 Task: Simulate the behavior of a network of oscillators with non-linear coupling and noise
Action: Mouse moved to (132, 77)
Screenshot: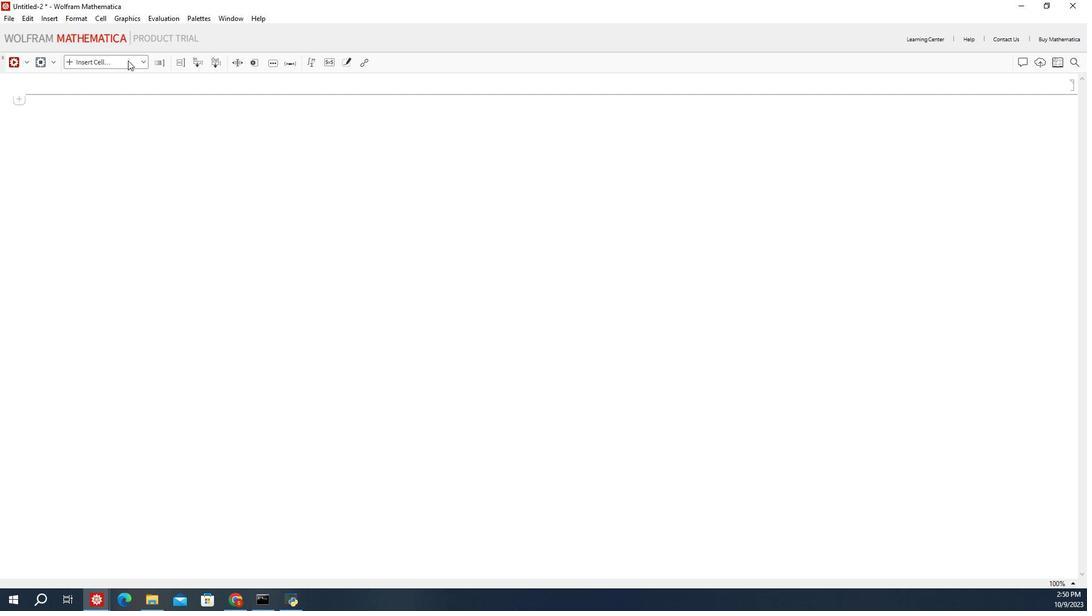 
Action: Mouse pressed left at (132, 77)
Screenshot: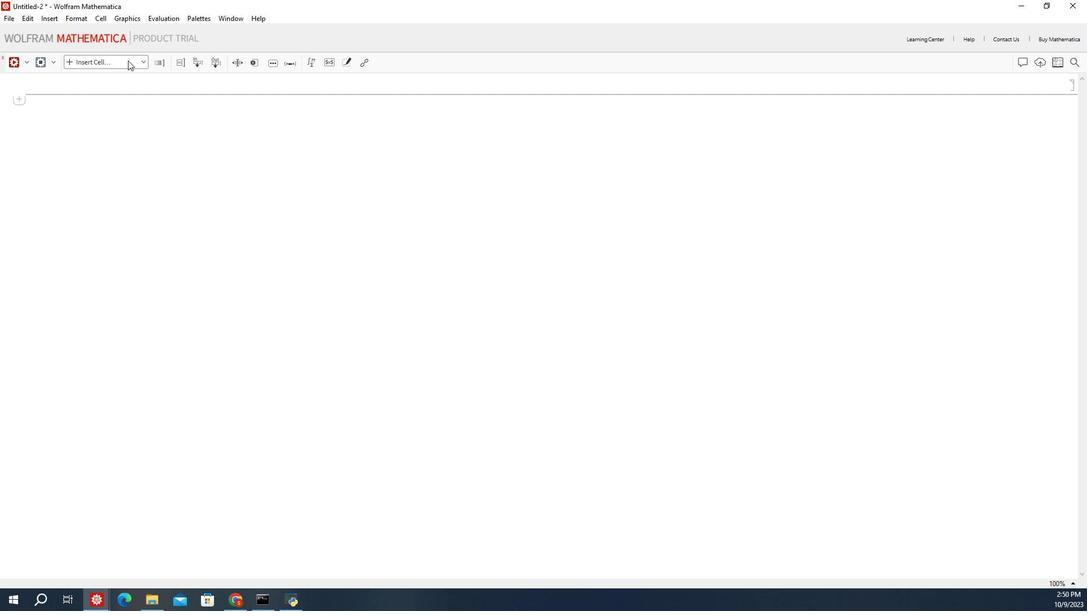 
Action: Mouse moved to (129, 95)
Screenshot: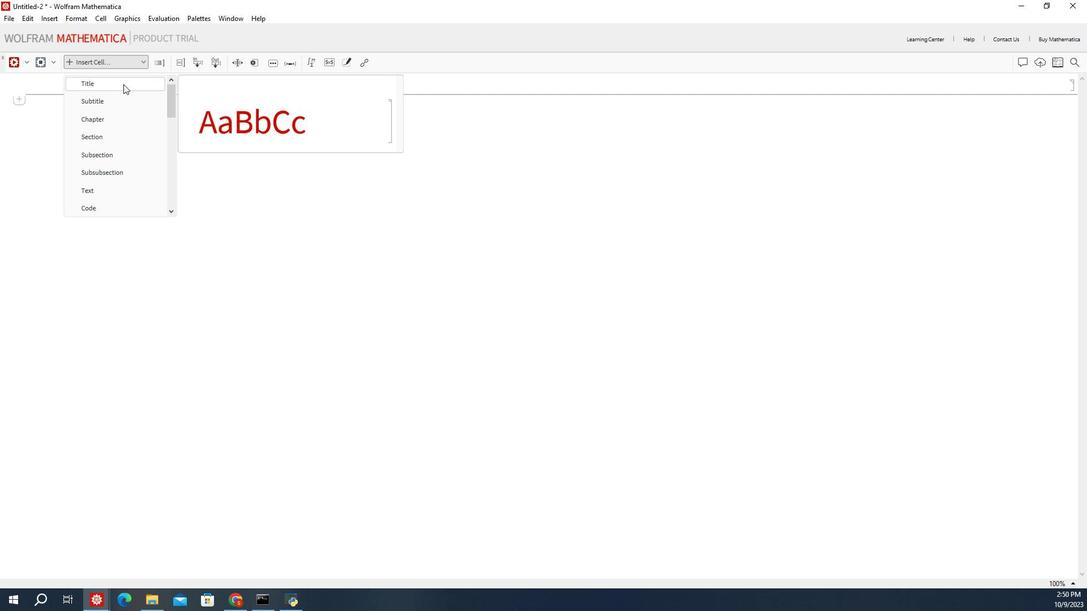 
Action: Mouse pressed left at (129, 95)
Screenshot: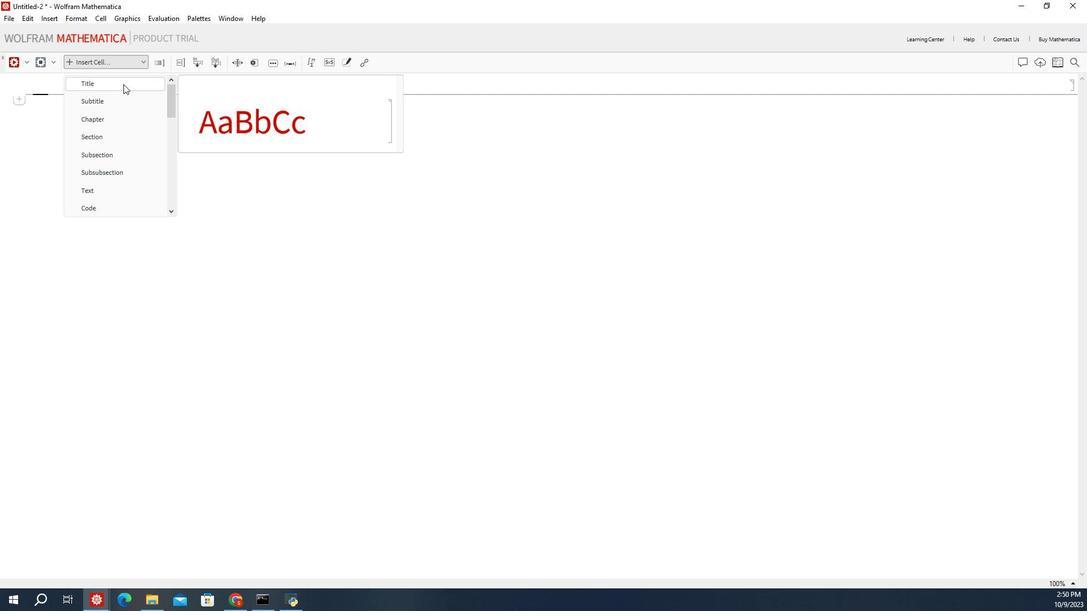 
Action: Mouse moved to (134, 127)
Screenshot: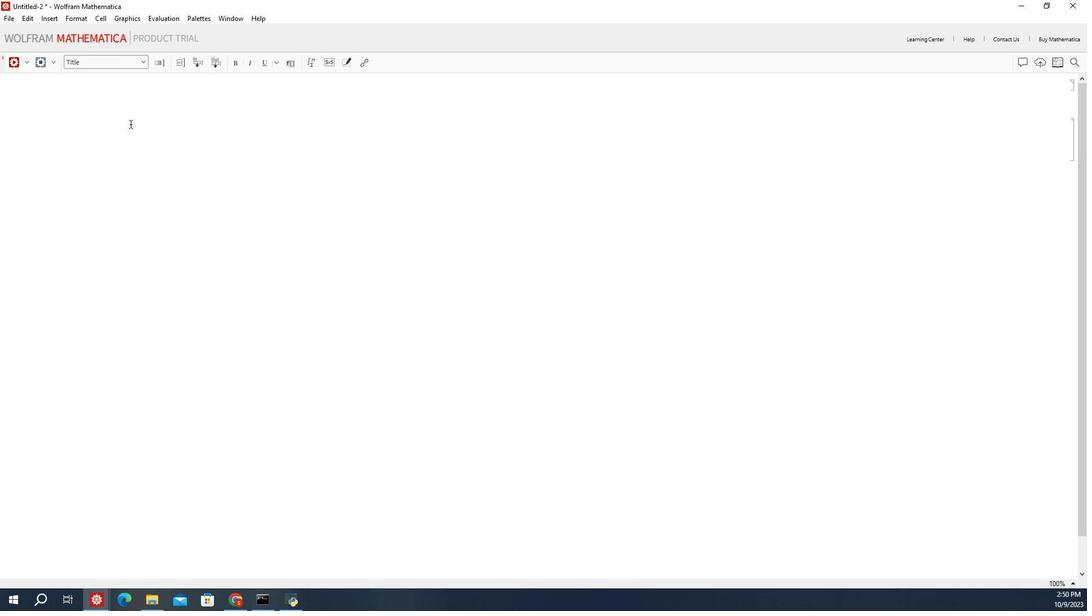 
Action: Key pressed <Key.shift_r>Simulate<Key.space>the<Key.space>behavior<Key.space>of<Key.space>a<Key.space>network<Key.space>of<Key.space>oscillators<Key.space>with<Key.space>non-linear<Key.space>coupling<Key.space>and<Key.space>nos<Key.backspace>ise
Screenshot: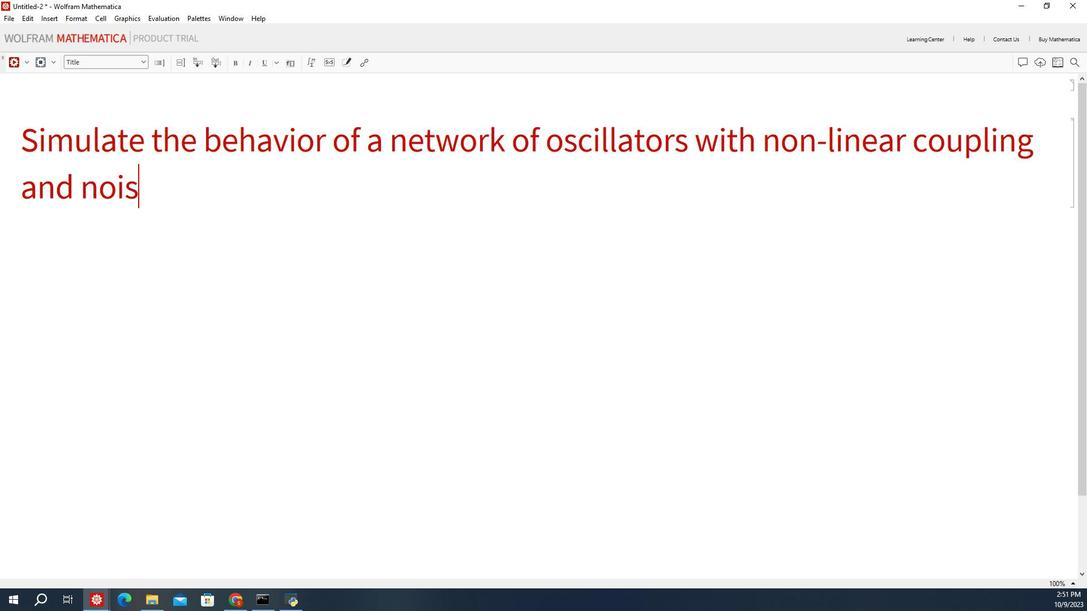 
Action: Mouse moved to (135, 78)
Screenshot: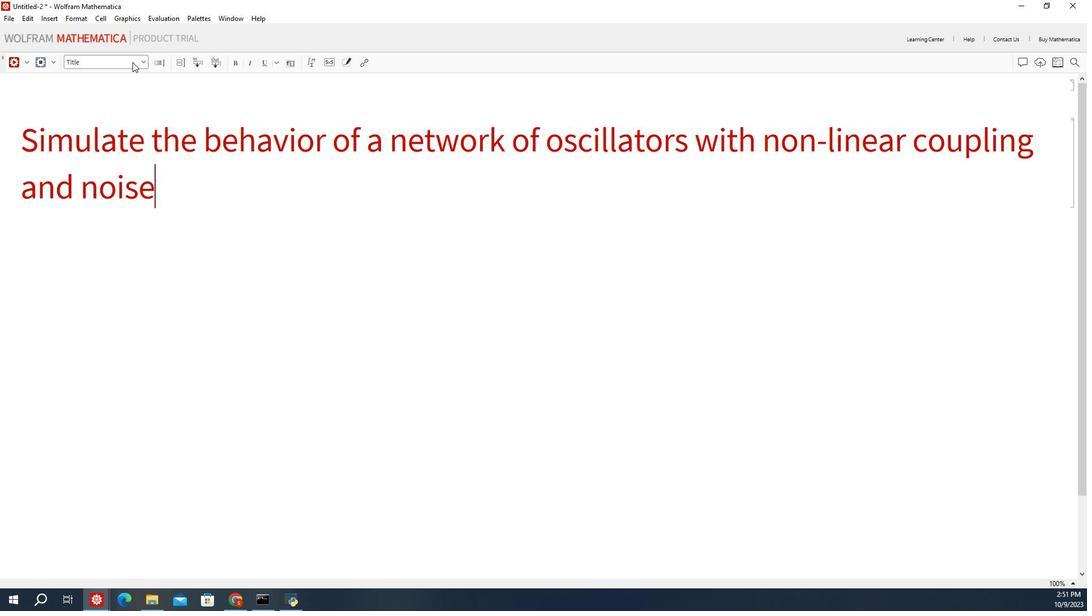 
Action: Mouse pressed left at (135, 78)
Screenshot: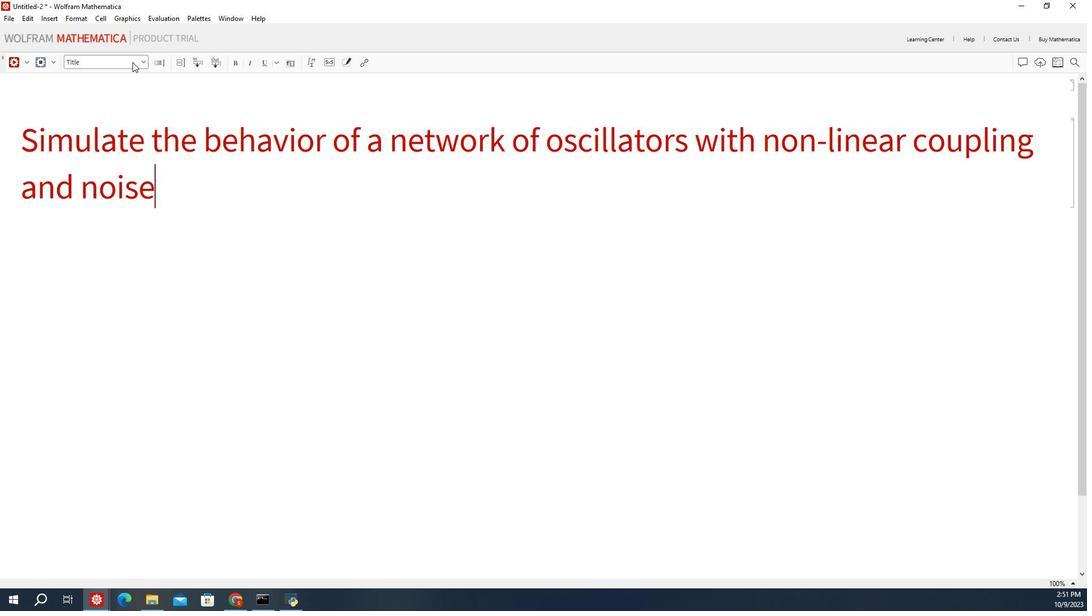 
Action: Mouse moved to (115, 169)
Screenshot: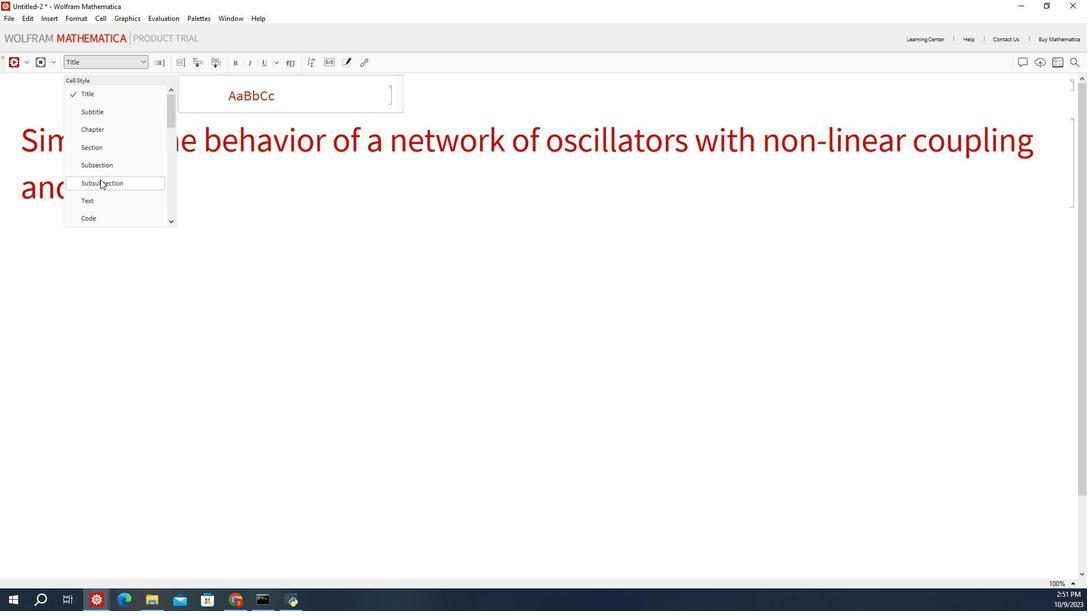
Action: Mouse pressed left at (115, 169)
Screenshot: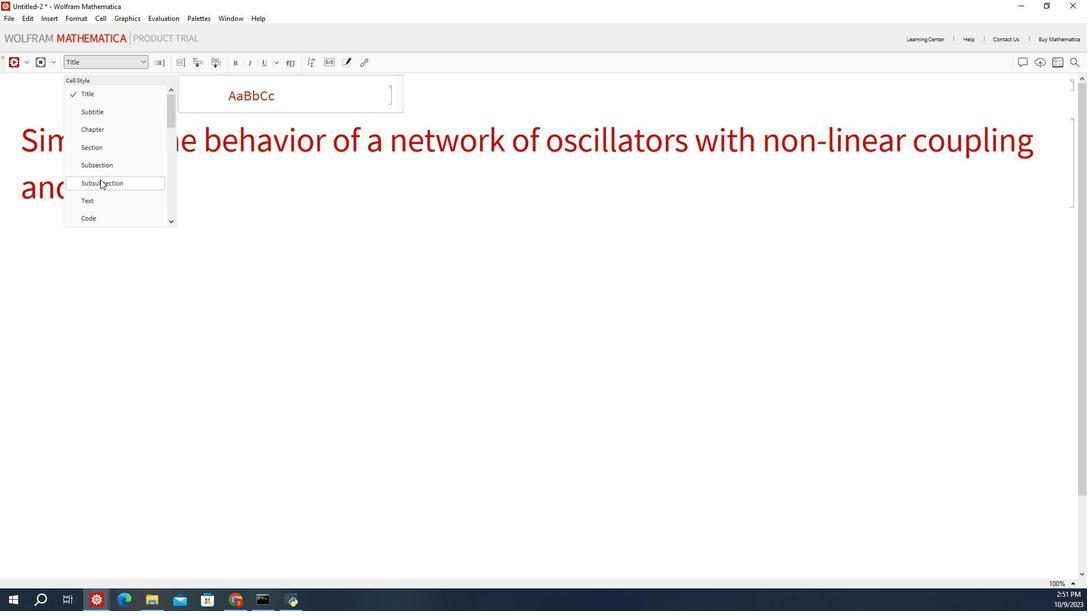 
Action: Mouse moved to (130, 75)
Screenshot: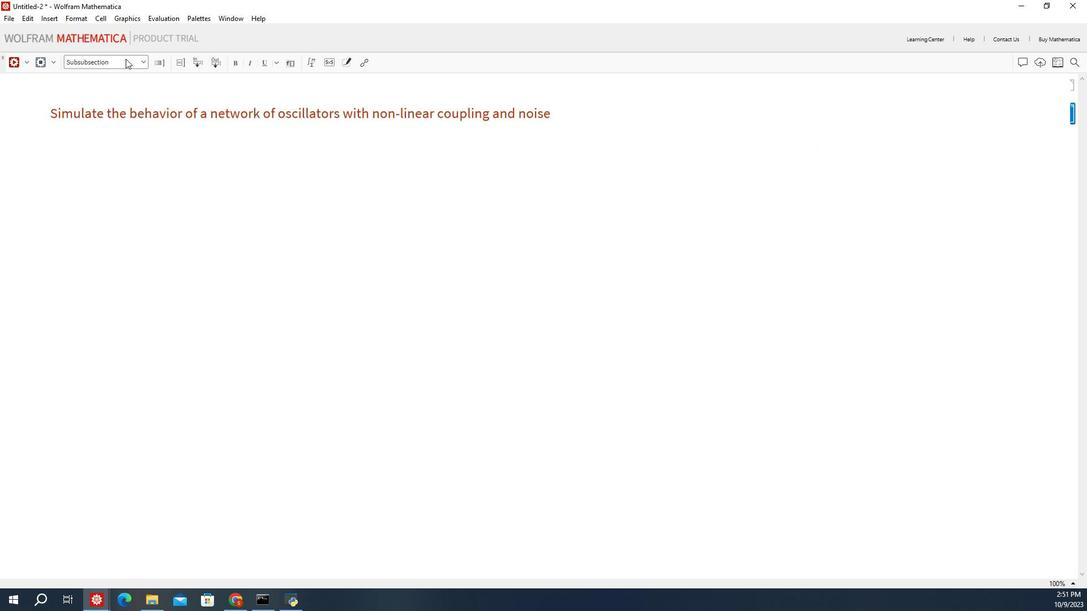 
Action: Mouse pressed left at (130, 75)
Screenshot: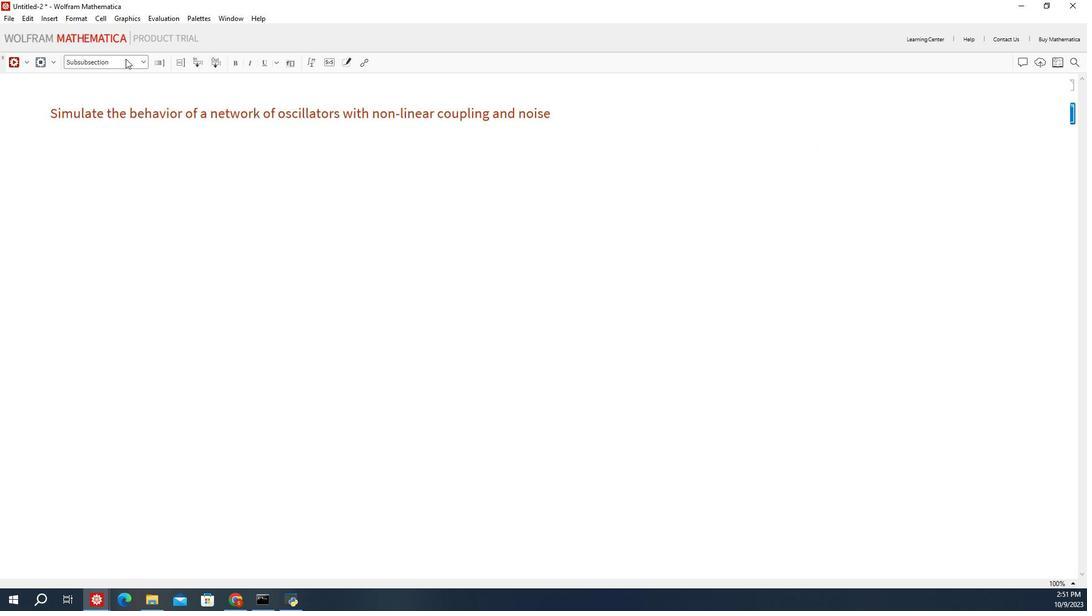 
Action: Mouse moved to (119, 149)
Screenshot: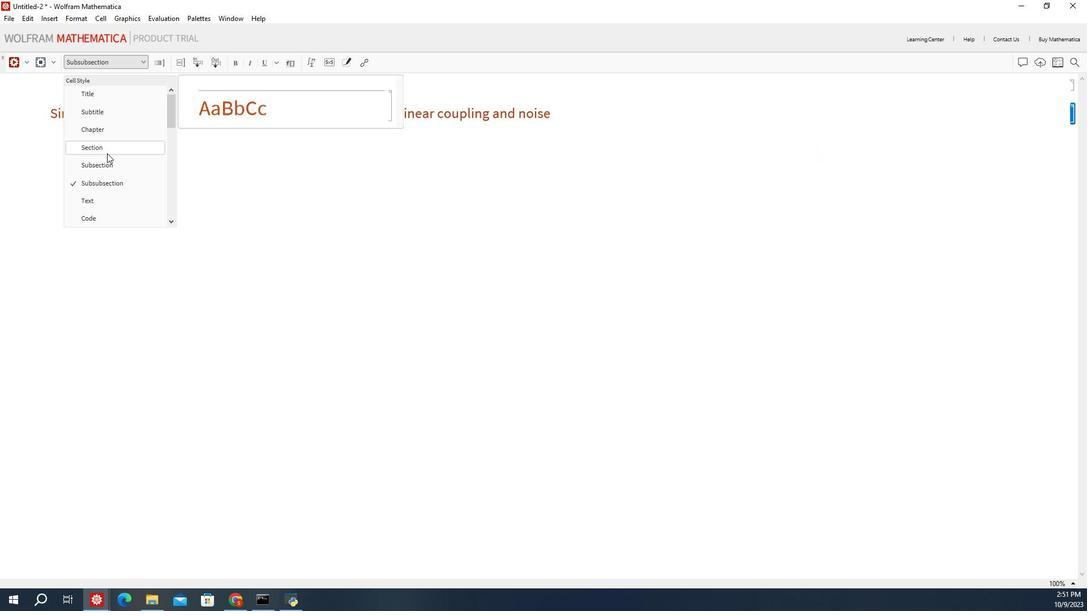 
Action: Mouse pressed left at (119, 149)
Screenshot: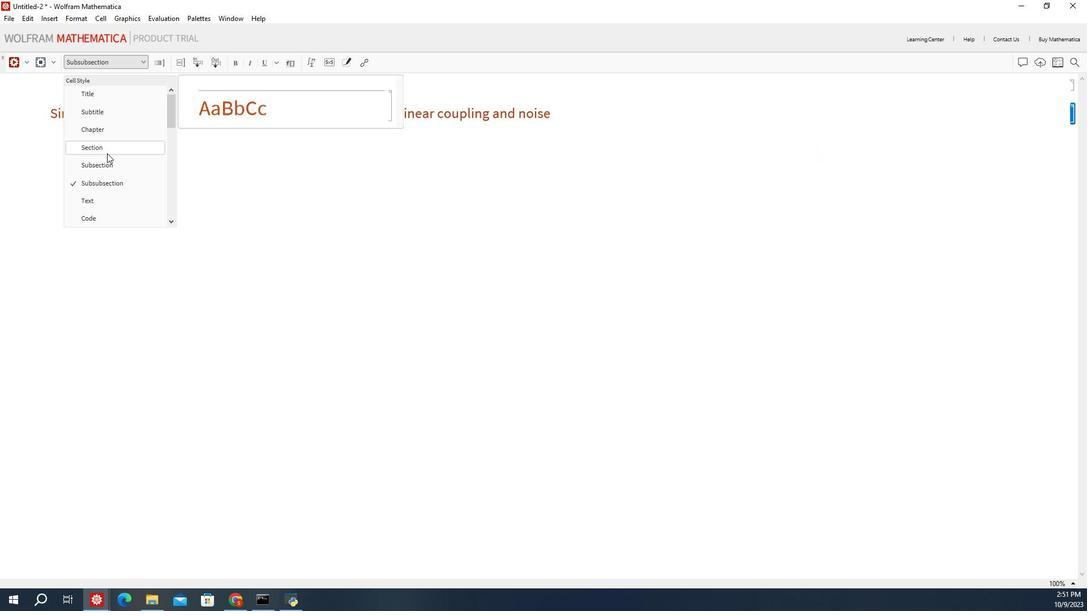 
Action: Mouse moved to (477, 168)
Screenshot: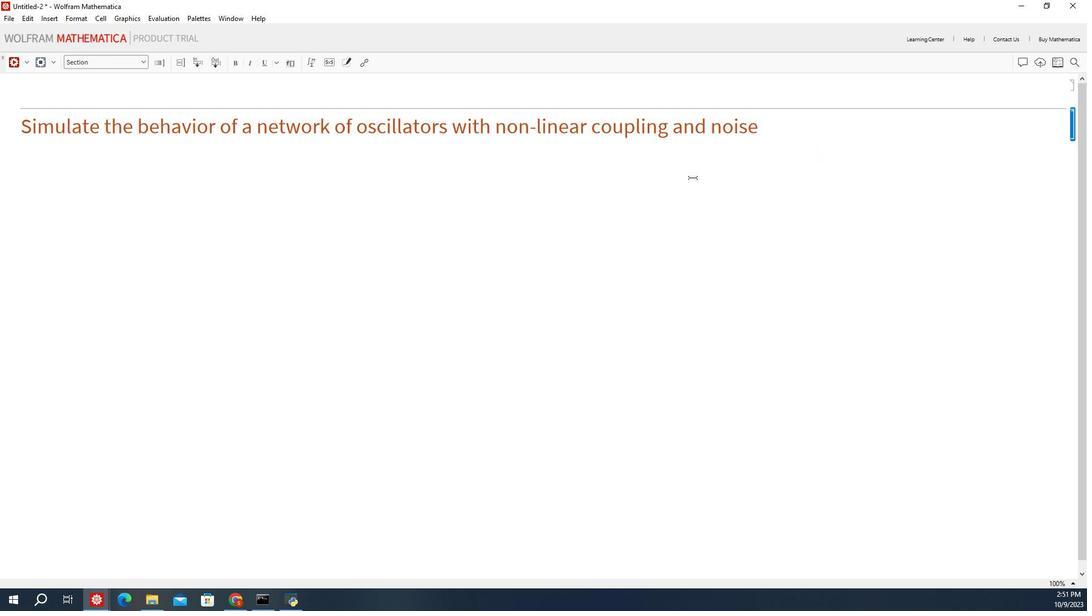
Action: Mouse pressed left at (477, 168)
Screenshot: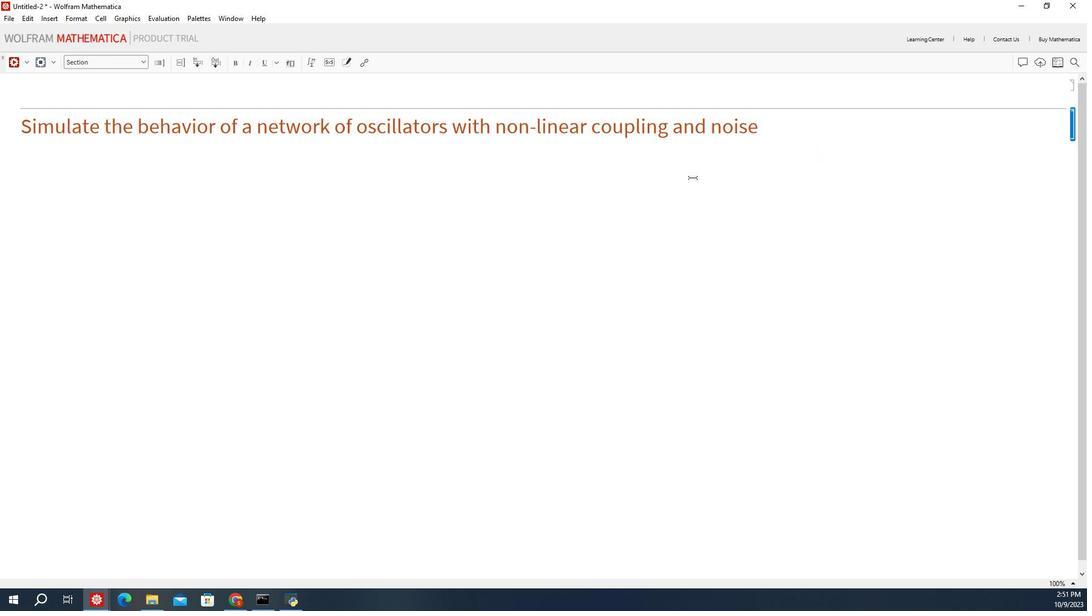 
Action: Mouse moved to (130, 75)
Screenshot: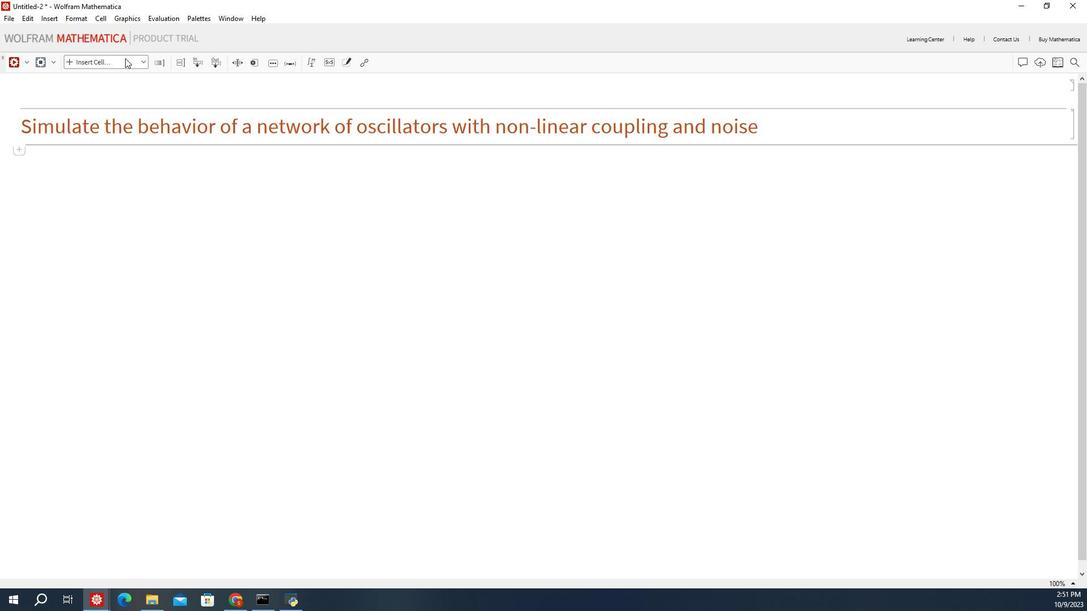 
Action: Mouse pressed left at (130, 75)
Screenshot: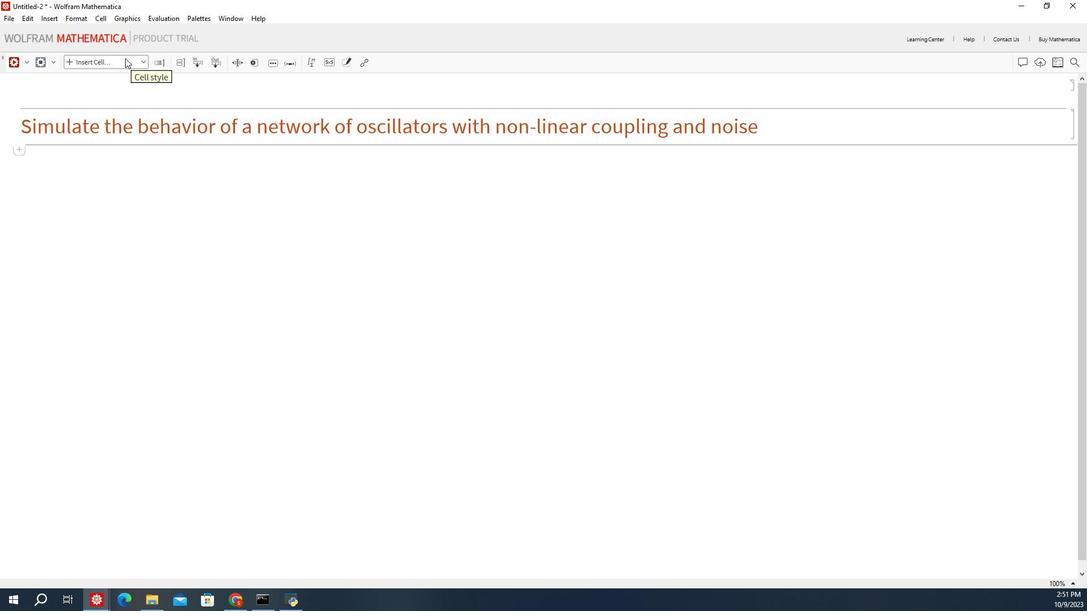 
Action: Mouse moved to (112, 192)
Screenshot: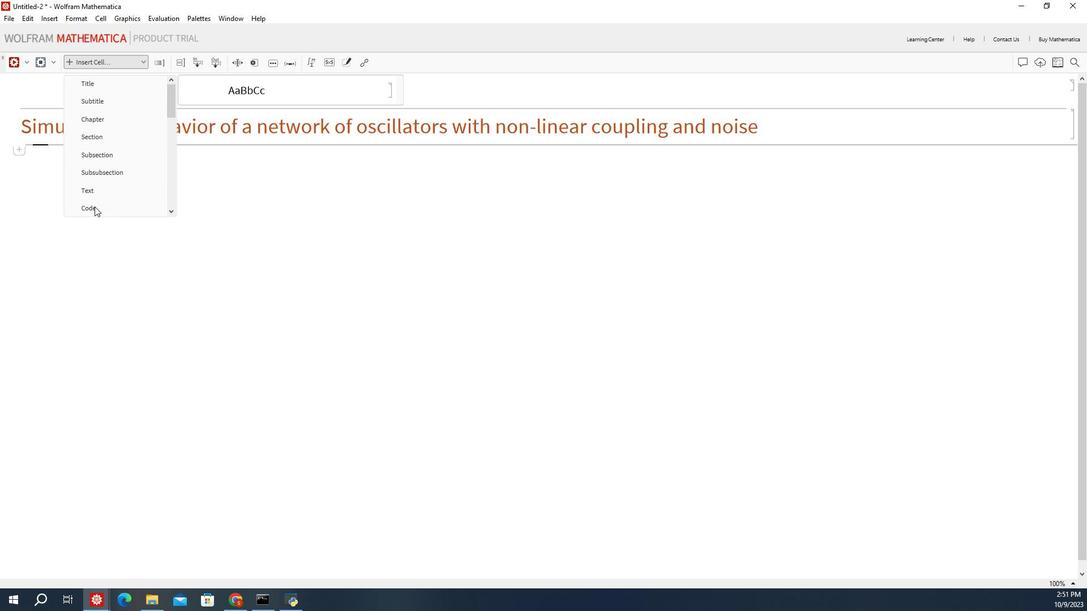 
Action: Mouse pressed left at (112, 192)
Screenshot: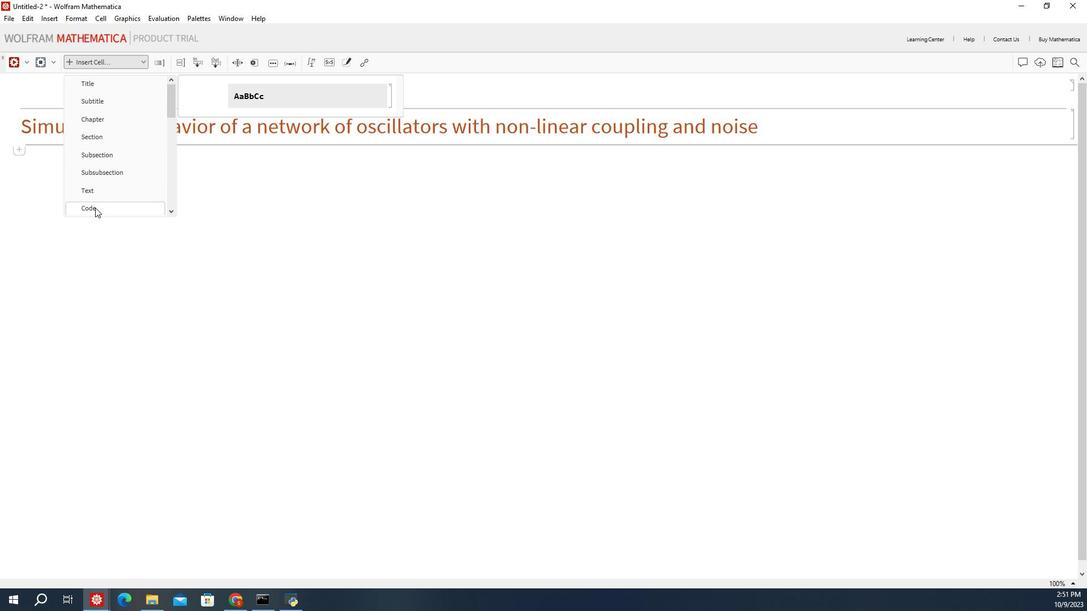 
Action: Mouse moved to (135, 160)
Screenshot: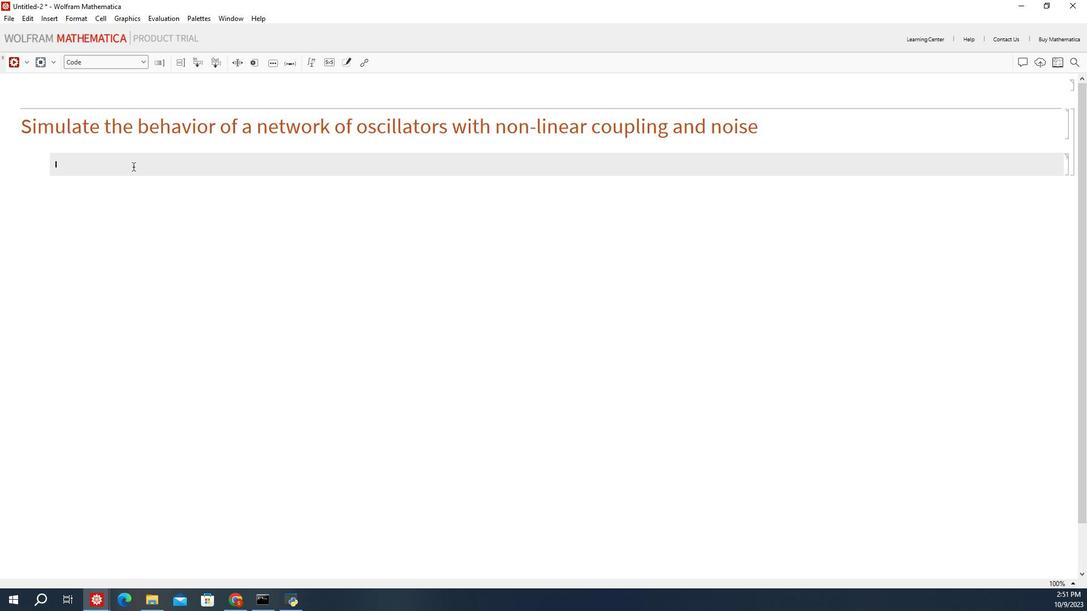 
Action: Mouse pressed left at (135, 160)
Screenshot: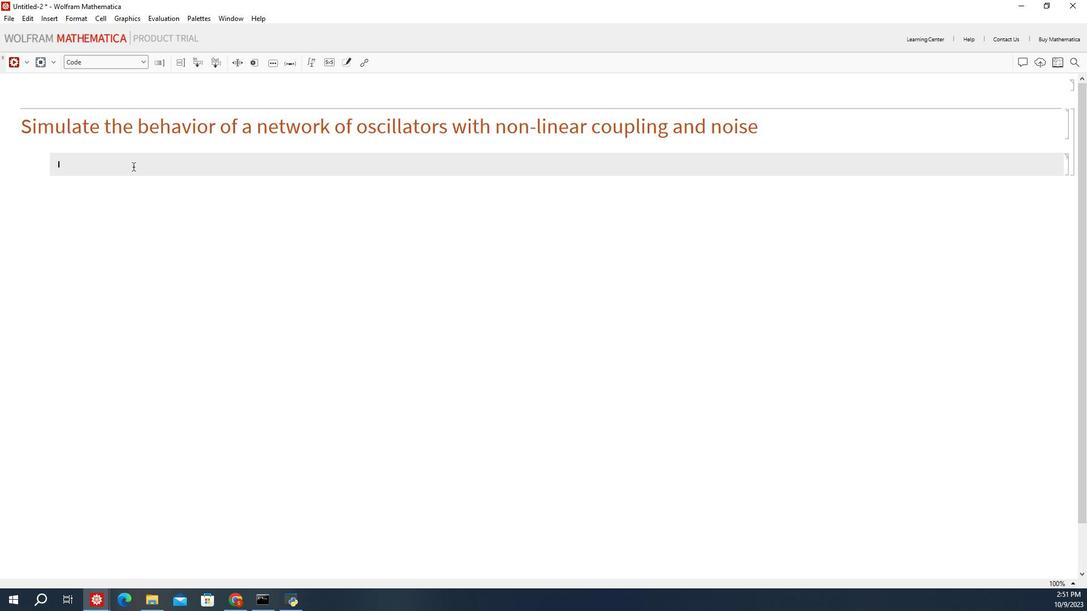 
Action: Key pressed <Key.cmd><Key.cmd><Key.cmd><Key.cmd><Key.cmd><Key.cmd><Key.cmd><Key.cmd><Key.cmd><Key.cmd><Key.cmd>88
Screenshot: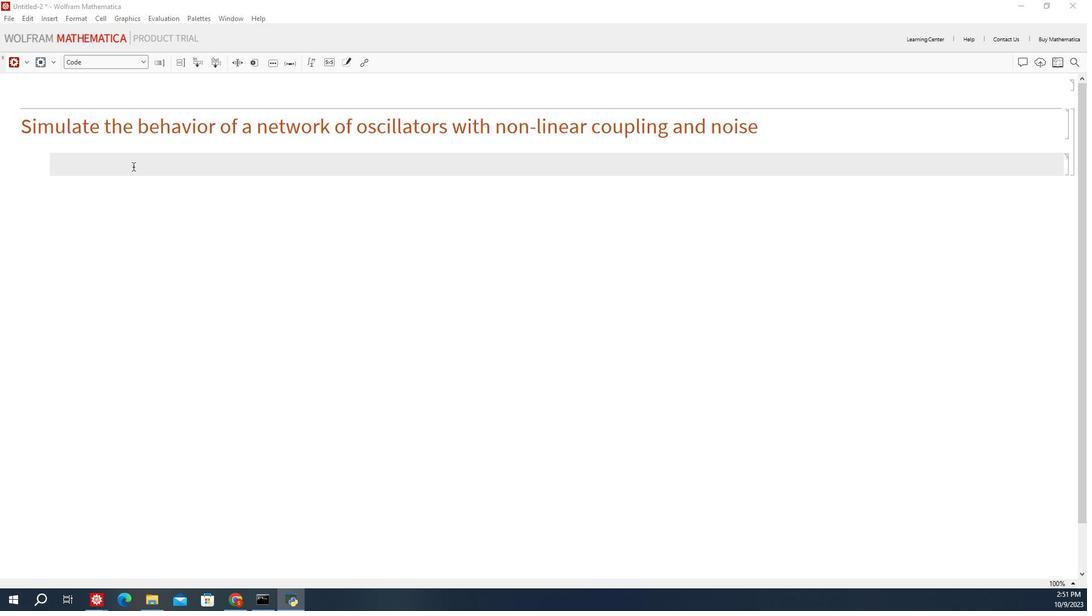 
Action: Mouse pressed left at (135, 160)
Screenshot: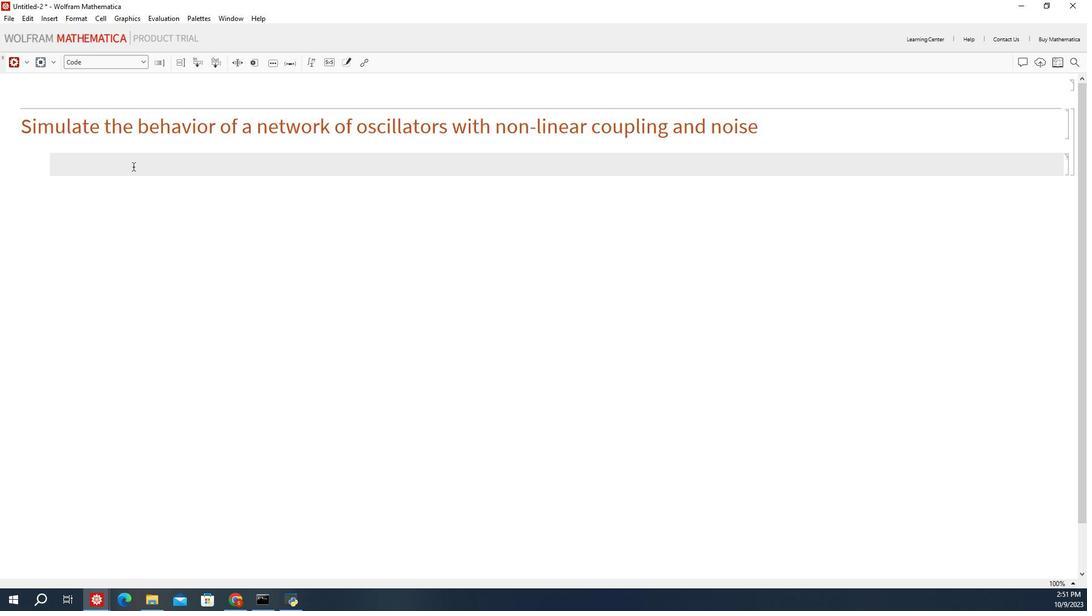 
Action: Key pressed <Key.shift_r>(<Key.shift_r><Key.shift_r><Key.shift_r><Key.shift_r><Key.shift_r><Key.shift_r><Key.shift_r><Key.shift_r><Key.shift_r><Key.shift_r><Key.shift_r><Key.shift_r><Key.shift_r><Key.shift_r><Key.shift_r><Key.shift_r><Key.shift_r><Key.shift_r><Key.shift_r><Key.shift_r><Key.shift_r><Key.shift_r><Key.shift_r><Key.shift_r><Key.shift_r><Key.shift_r><Key.shift_r><Key.shift_r><Key.shift_r><Key.shift_r><Key.shift_r><Key.shift_r><Key.shift_r><Key.shift_r><Key.shift_r><Key.shift_r><Key.shift_r><Key.shift_r>*<Key.shift_r>S<Key.backspace><Key.shift_r>Define<Key.space>parameters<Key.end><Key.enter>n<Key.shift>Oscillators<Key.enter><Key.space>=<Key.space>50;<Key.space><Key.space><Key.shift>(*<Key.space><Key.shift><Key.shift><Key.shift><Key.shift><Key.shift><Key.shift><Key.shift><Key.shift><Key.shift>NU<Key.backspace>umber<Key.space>of<Key.space>oscillators<Key.end><Key.enter>c<Key.backspace>initialp<Key.backspace><Key.shift>PHases<Key.left><Key.left><Key.left><Key.left><Key.backspace>h<Key.enter><Key.backspace><Key.backspace><Key.backspace><Key.backspace><Key.right><Key.right><Key.right><Key.right><Key.backspace>s<Key.enter><Key.space>=<Key.space><Key.shift_r>Random<Key.shift>T<Key.backspace>Rea<Key.enter><Key.space><Key.backspace>[<Key.shift><Key.shift><Key.shift><Key.shift><Key.shift><Key.shift><Key.shift><Key.shift><Key.shift><Key.shift><Key.shift><Key.shift><Key.shift><Key.shift><Key.shift><Key.shift><Key.shift>{0,2<Key.space><Key.shift>Pi<Key.right>,<Key.space>n<Key.shift>Oscillators<Key.right>;<Key.space><Key.shift><Key.shift>(*<Key.space><Key.shift><Key.shift><Key.shift><Key.shift><Key.shift><Key.shift><Key.shift><Key.shift><Key.shift><Key.shift><Key.shift><Key.shift><Key.shift><Key.shift><Key.shift><Key.shift><Key.shift><Key.shift><Key.shift><Key.shift><Key.shift><Key.shift><Key.shift><Key.shift><Key.shift>Initial<Key.space><Key.shift>Phases<Key.space><Key.end><Key.enter>coupling<Key.shift_r>Strebg<Key.backspace><Key.backspace>ngth<Key.enter><Key.space>=<Key.space>1.0;<Key.space><Key.space><Key.shift>(<Key.shift_r>C<Key.backspace><Key.shift_r><Key.shift_r><Key.shift_r><Key.shift_r><Key.shift_r><Key.shift_r><Key.shift_r><Key.shift_r><Key.shift_r><Key.shift_r><Key.shift_r><Key.shift_r><Key.shift_r><Key.shift_r><Key.shift_r><Key.shift_r><Key.shift_r><Key.shift_r><Key.shift_r><Key.shift_r><Key.shift_r><Key.shift_r><Key.shift_r><Key.shift_r><Key.shift_r><Key.shift_r><Key.shift_r><Key.shift_r><Key.shift_r><Key.shift_r><Key.shift_r><Key.shift_r><Key.shift_r><Key.shift_r><Key.shift_r><Key.shift_r><Key.shift_r><Key.shift_r><Key.shift_r><Key.shift_r><Key.shift_r><Key.shift_r><Key.shift_r><Key.shift_r><Key.shift_r><Key.shift_r><Key.shift_r><Key.shift_r>*<Key.space><Key.shift_r>Coupling<Key.space>strn<Key.backspace>ength<Key.end><Key.enter>noise<Key.shift_r>Amplitude<Key.space>=<Key.space>0.1l
Screenshot: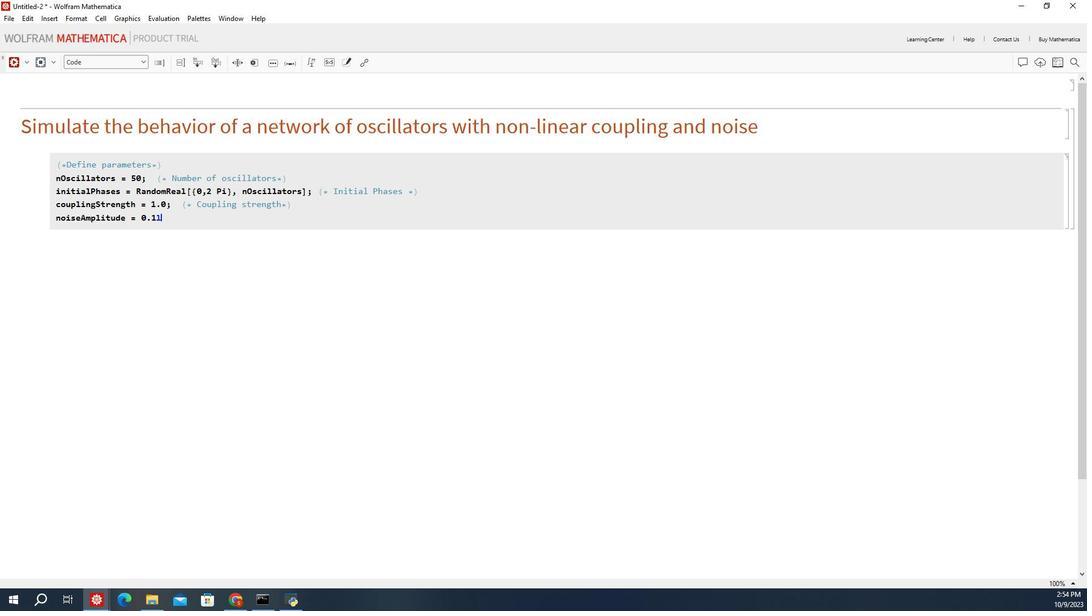 
Action: Mouse moved to (136, 159)
Screenshot: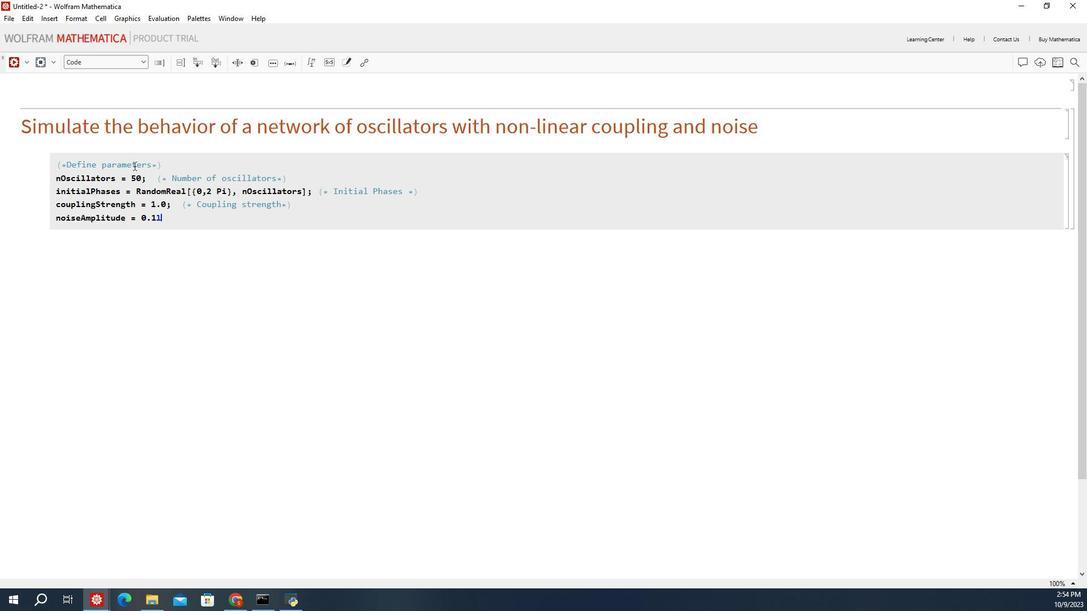 
Action: Key pressed <Key.backspace>;
Screenshot: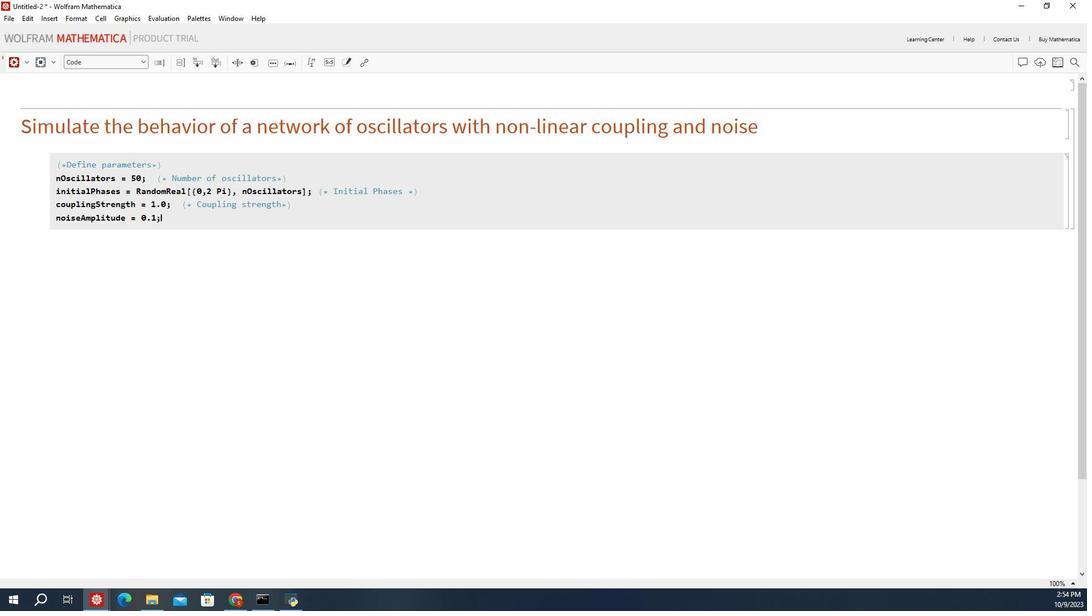 
Action: Mouse moved to (321, 30)
Screenshot: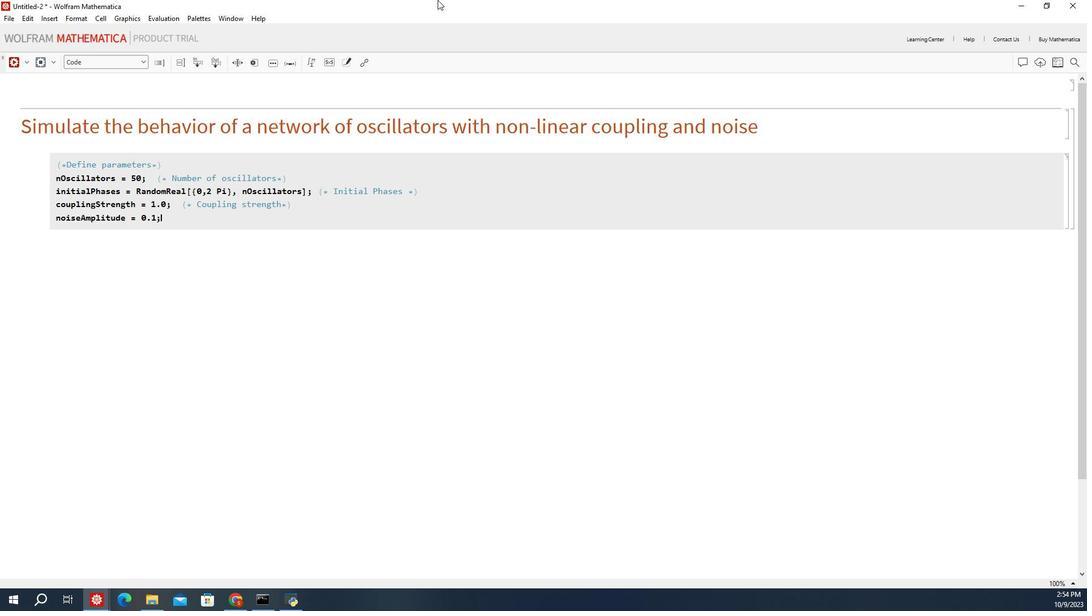 
Action: Key pressed <Key.space><Key.space><Key.space><Key.space><Key.shift>(<Key.shift>*<Key.space><Key.shift>Time<Key.space>step<Key.space><Key.end><Key.enter>dt<Key.space>=<Key.space>0.01;<Key.space><Key.space><Key.space><Key.up><Key.right><Key.right><Key.right><Key.right><Key.right><Key.right><Key.right><Key.backspace><Key.backspace><Key.backspace><Key.shift_r>a<Key.backspace><Key.shift_r>Amplitude<Key.space>of<Key.space>noise<Key.end><Key.enter><Key.backspace><Key.down><Key.shift>(*<Key.space><Key.shift>Time<Key.space>step<Key.space><Key.end><Key.enter>total<Key.shift><Key.shift><Key.shift><Key.shift><Key.shift><Key.shift><Key.shift><Key.shift><Key.shift><Key.shift><Key.shift><Key.shift><Key.shift><Key.shift><Key.shift><Key.shift><Key.shift><Key.shift><Key.shift>Time<Key.space>=<Key.space>10.0;<Key.space><Key.space><Key.shift>(<Key.shift><Key.shift><Key.shift><Key.shift><Key.shift><Key.shift><Key.shift><Key.shift><Key.shift><Key.shift><Key.shift><Key.shift><Key.shift><Key.shift><Key.shift><Key.shift><Key.shift><Key.shift><Key.shift><Key.shift><Key.shift><Key.shift><Key.shift><Key.shift><Key.shift>*<Key.space><Key.shift>Total<Key.space><Key.backspace>s<Key.backspace><Key.space>simulation<Key.space>time<Key.space><Key.end><Key.enter><Key.enter><Key.shift_r>(*<Key.space><Key.shift_r>Define<Key.space>the<Key.space>kua<Key.backspace>ramoto<Key.space>n<Key.backspace>model<Key.space>with<Key.space>no<Key.space><Key.backspace>n-linear<Key.space>coupling<Key.space>and<Key.space>noise<Key.space><Key.end><Key.enter>j<Key.shift><Key.backspace>kuramoto<Key.shift>Model[phases<Key.shift>_lis<Key.backspace><Key.backspace><Key.backspace><Key.shift>List<Key.right><Key.space><Key.shift><Key.shift><Key.shift><Key.shift><Key.shift><Key.shift><Key.shift><Key.shift>:=<Key.space><Key.enter>m<Key.backspace><Key.backspace><Key.left><Key.left><Key.left><Key.left><Key.left><Key.left><Key.left><Key.left><Key.left><Key.left><Key.left><Key.left><Key.left><Key.left><Key.left><Key.left><Key.left><Key.left><Key.left><Key.left><Key.left><Key.left><Key.left><Key.left><Key.right><Key.right><Key.right><Key.right>
Screenshot: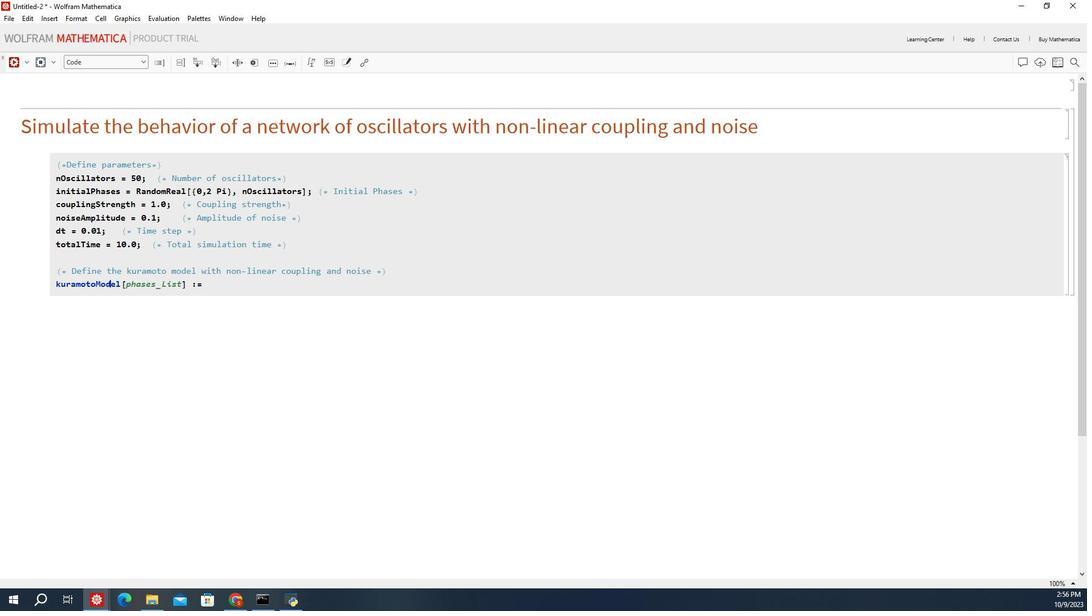 
Action: Mouse moved to (193, 252)
Screenshot: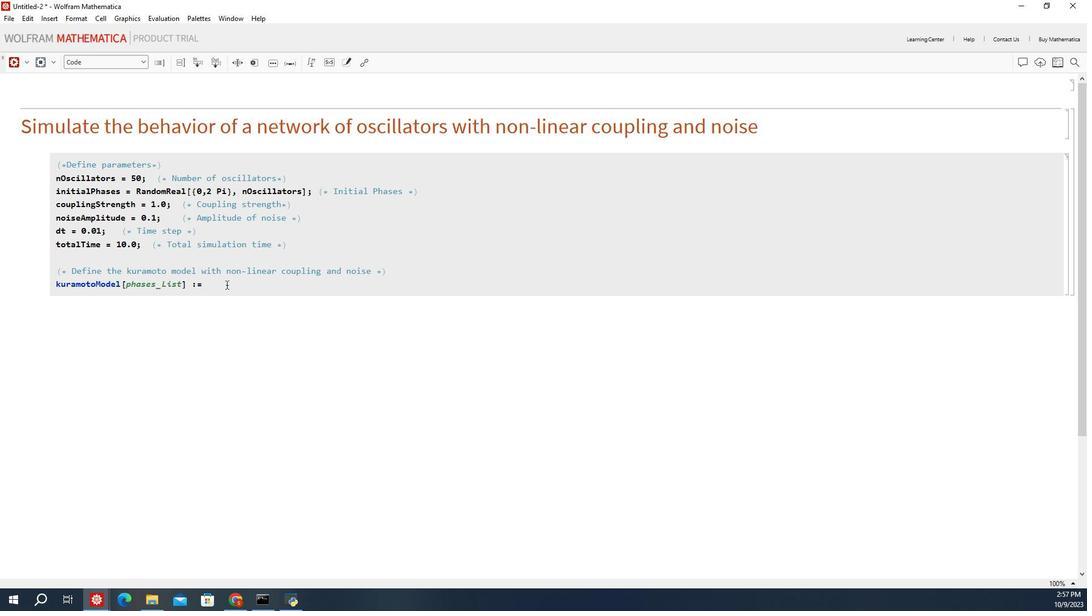 
Action: Mouse pressed left at (193, 252)
Screenshot: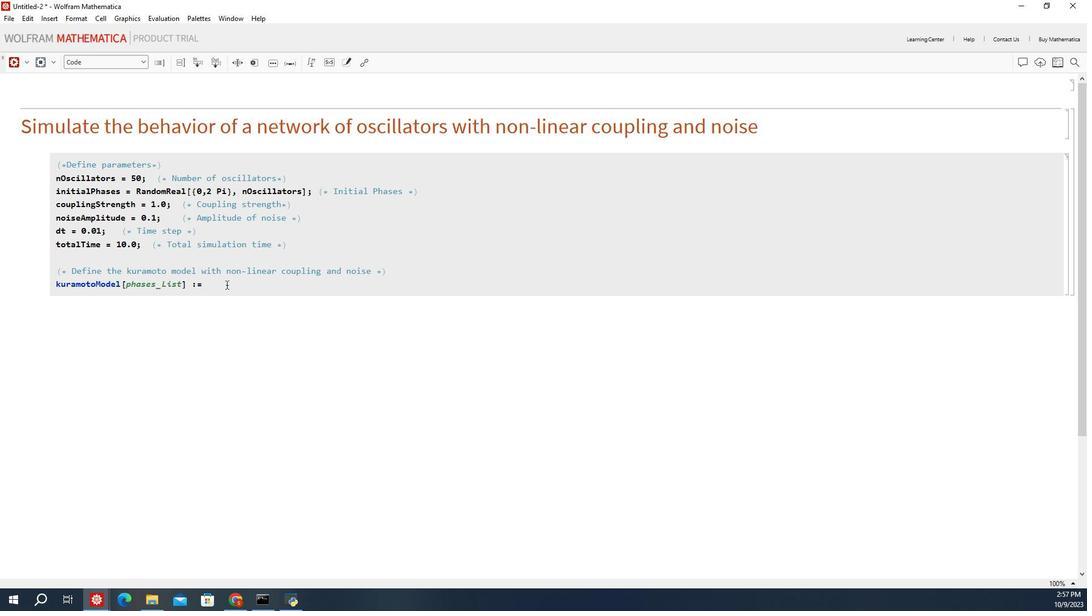 
Action: Mouse moved to (195, 248)
Screenshot: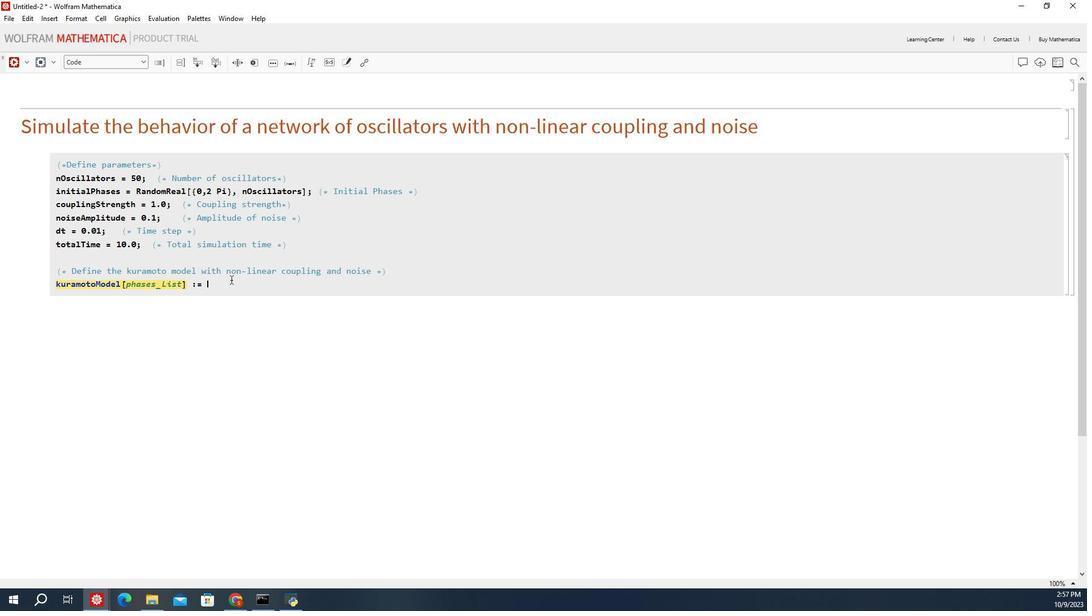 
Action: Key pressed <Key.enter><Key.shift>Module<Key.enter>[<Key.shift>{dpha<Key.backspace><Key.backspace><Key.backspace><Key.shift>Phs<Key.backspace>ases<Key.enter><Key.right>,d<Key.shift>Phasse<Key.backspace><Key.backspace>es=<Key.shift>Table<Key.left><Key.left><Key.left><Key.left><Key.left><Key.left><Key.left><Key.left><Key.left><Key.left><Key.left><Key.left><Key.left><Key.left><Key.space><Key.right><Key.right><Key.right><Key.right><Key.right><Key.right><Key.right><Key.space><Key.right><Key.space><Key.right><Key.right><Key.right><Key.right><Key.right>[sum<Key.backspace><Key.backspace><Key.backspace><Key.shift_r>s<Key.backspace><Key.shift_r>Sum[<Key.shift_r>C<Key.backspace>coupling<Key.shift_r>Strn=e<Key.backspace><Key.backspace><Key.backspace>ength<Key.enter><Key.shift_r>S<Key.backspace><Key.space><Key.shift_r>Sin<Key.enter>[phases[[j<Key.right><Key.right>-phases[[i<Key.right><Key.right><Key.shift><Key.shift><Key.shift><Key.shift><Key.shift><Key.shift><Key.shift><Key.shift><Key.shift><Key.shift><Key.shift><Key.shift><Key.shift><Key.shift><Key.shift><Key.shift><Key.shift><Key.shift><Key.shift><Key.shift><Key.shift><Key.shift><Key.shift><Key.shift><Key.shift><Key.shift><Key.shift><Key.shift><Key.shift><Key.shift><Key.shift><Key.shift><Key.shift><Key.shift><Key.shift><Key.shift><Key.shift><Key.shift><Key.shift><Key.shift><Key.shift><Key.shift><Key.shift><Key.shift><Key.shift><Key.shift><Key.shift><Key.shift><Key.shift><Key.shift><Key.shift><Key.shift><Key.shift><Key.shift><Key.shift><Key.shift><Key.shift><Key.shift><Key.shift><Key.shift><Key.shift><Key.shift><Key.shift><Key.shift><Key.shift><Key.shift><Key.shift><Key.shift><Key.shift>^2,<Key.space><Key.backspace><Key.shift>{k<Key.backspace>j,,1<Key.backspace><Key.backspace>1<Key.left><Key.left><Key.left><Key.left><Key.space><Key.left><Key.left><Key.space><Key.backspace><Key.right><Key.right><Key.right><Key.right><Key.right><Key.space><Key.right><Key.right><Key.left>,<Key.space>no<Key.backspace><Key.shift>Oscillators<Key.enter><Key.right><Key.right><Key.shift><Key.shift><Key.shift>+<Key.space>noise<Key.shift_r>Amplitude<Key.space><Key.shift_r>Random<Key.shift_r>Real[<Key.shift><Key.shift><Key.shift><Key.shift><Key.shift><Key.shift><Key.shift><Key.shift><Key.shift>Nor<Key.backspace>rmal<Key.shift_r>Distribut<Key.enter>[0,1<Key.right><Key.right>,<Key.shift><Key.shift><Key.shift><Key.shift><Key.shift><Key.shift><Key.shift><Key.shift><Key.shift><Key.shift><Key.shift><Key.shift><Key.shift><Key.shift>{i,<Key.space>1,<Key.space>n<Key.shift>Oscillators<Key.enter><Key.right><Key.right>;<Key.left><Key.left><Key.left><Key.left><Key.left><Key.left><Key.left><Key.left><Key.left><Key.left><Key.left><Key.left><Key.left><Key.left><Key.left><Key.left><Key.left><Key.left><Key.left><Key.left><Key.left><Key.left><Key.left><Key.left><Key.left><Key.left><Key.left><Key.left><Key.left><Key.left><Key.left><Key.left><Key.left><Key.left><Key.left><Key.left><Key.left><Key.left><Key.left><Key.left><Key.left><Key.left><Key.left><Key.left><Key.left><Key.left><Key.left><Key.left><Key.left><Key.left><Key.left><Key.left><Key.left><Key.left><Key.left><Key.left><Key.left><Key.left><Key.left><Key.left><Key.left><Key.left><Key.left><Key.left><Key.left><Key.left><Key.left><Key.left><Key.left><Key.left><Key.left><Key.left><Key.left><Key.left><Key.left><Key.left><Key.left><Key.left><Key.left><Key.left><Key.left><Key.left><Key.left><Key.left><Key.left><Key.left><Key.left>
Screenshot: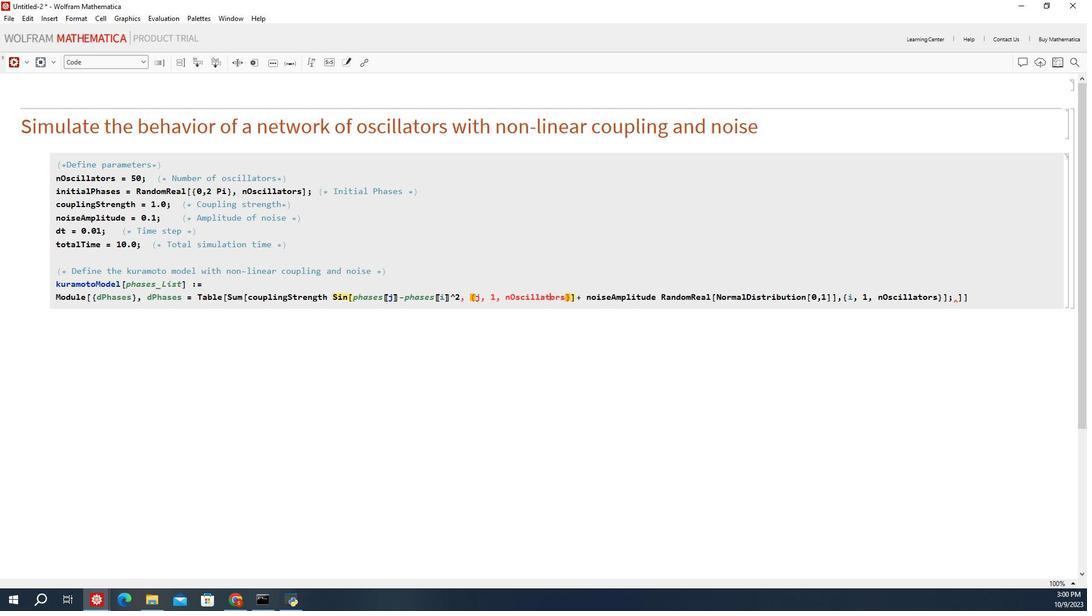 
Action: Mouse moved to (334, 263)
Screenshot: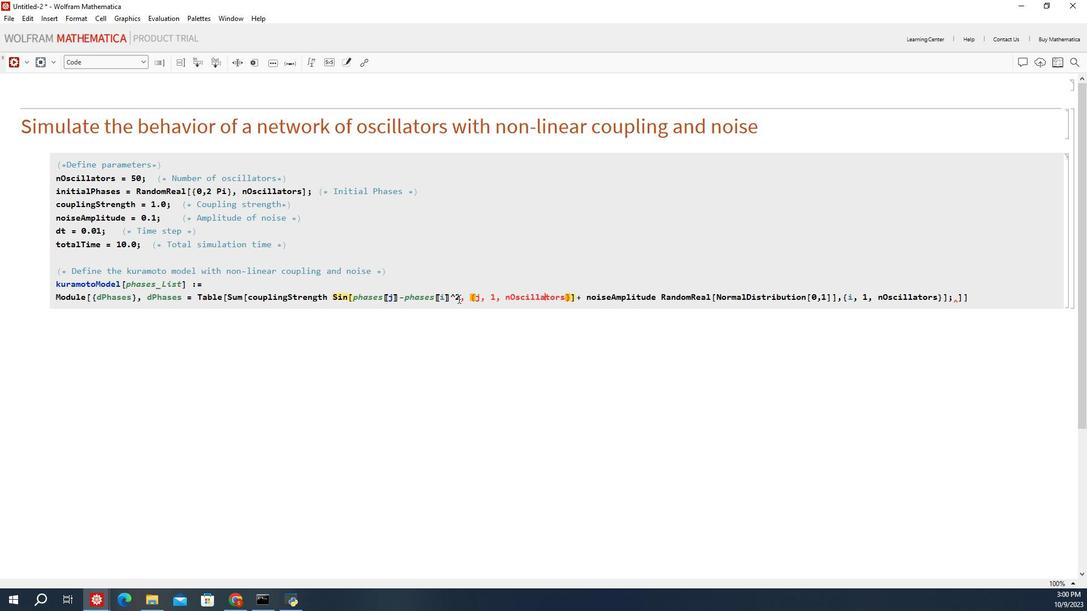 
Action: Mouse pressed left at (334, 263)
Screenshot: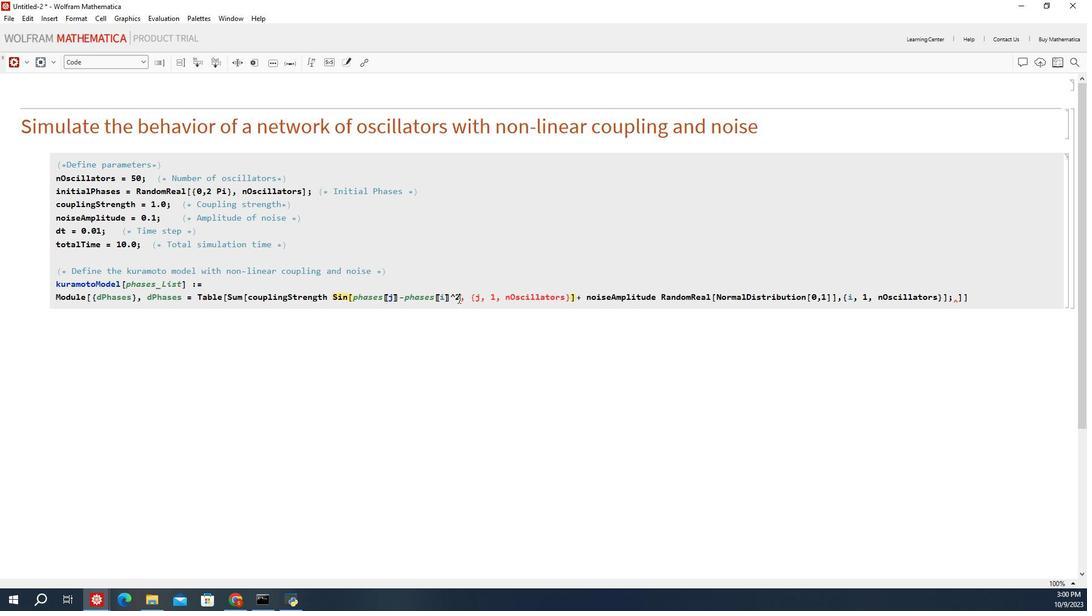 
Action: Mouse moved to (328, 260)
Screenshot: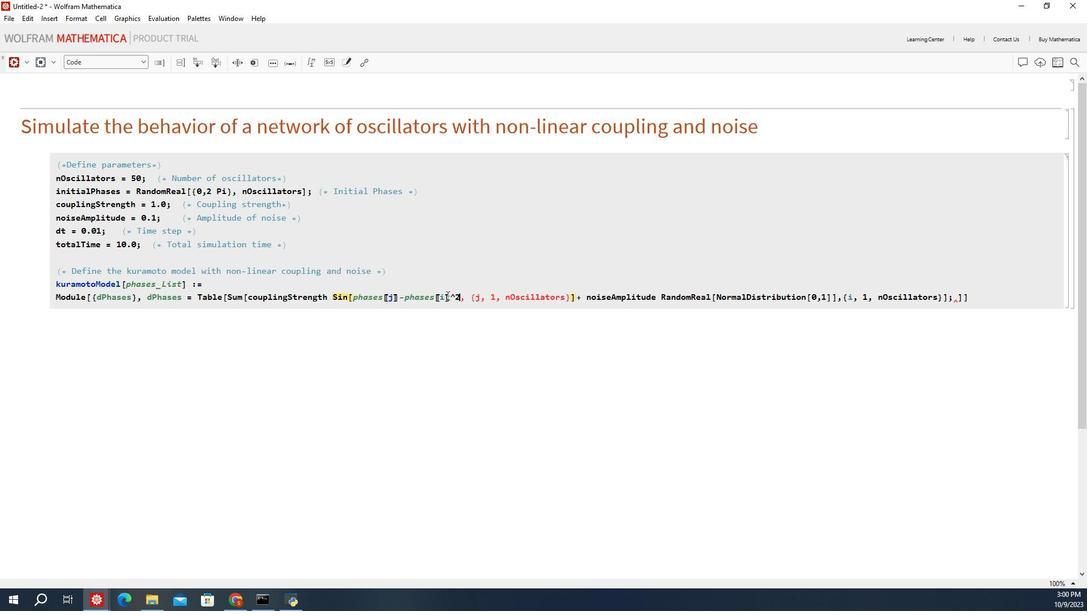 
Action: Mouse pressed left at (328, 260)
Screenshot: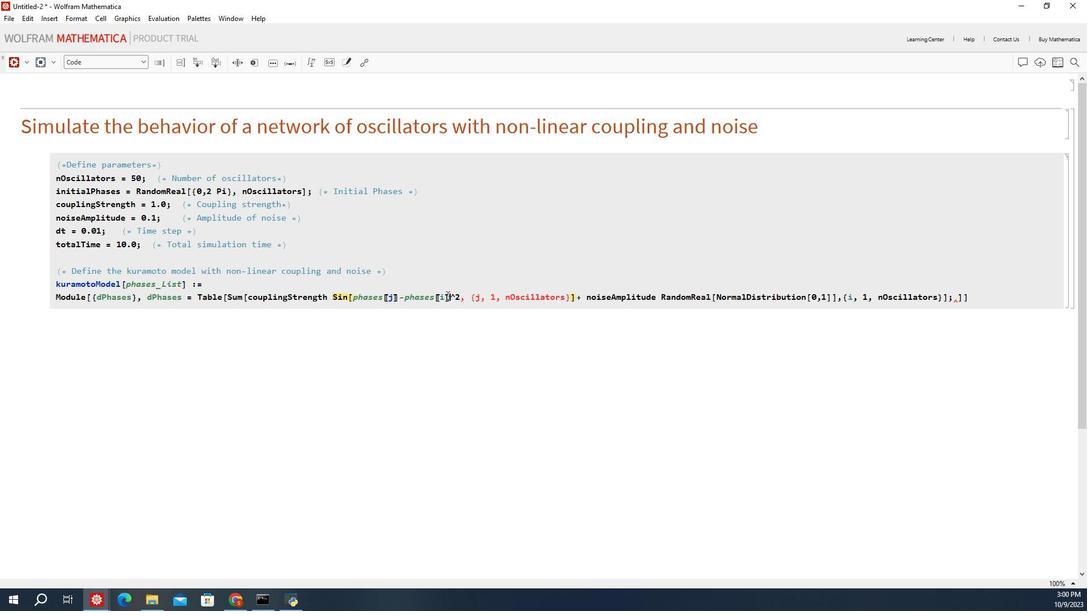 
Action: Mouse moved to (341, 275)
Screenshot: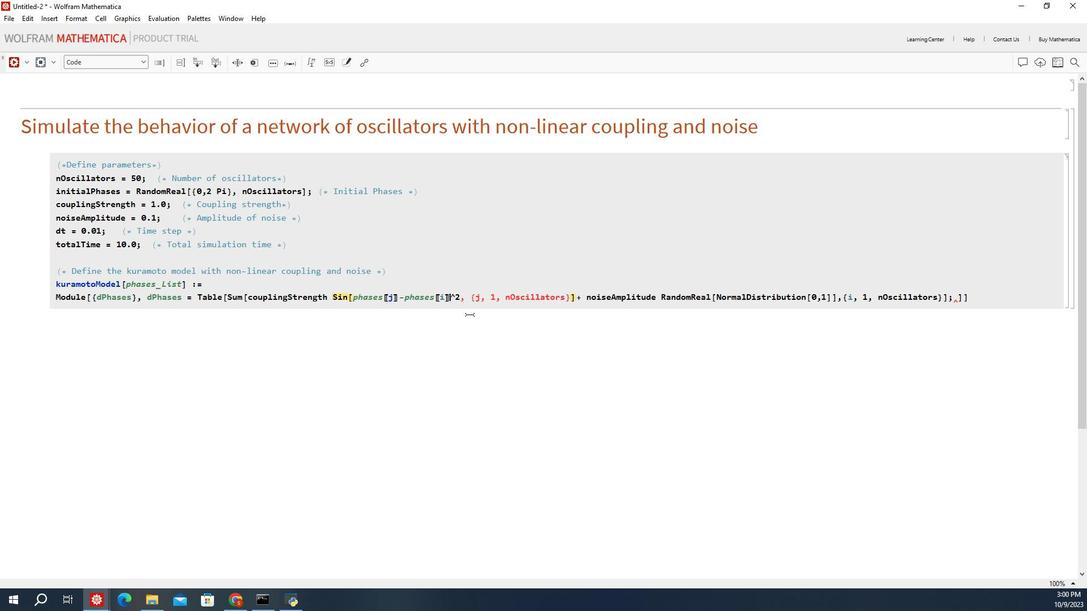 
Action: Key pressed ]<Key.right><Key.right><Key.right><Key.right><Key.right><Key.right><Key.right><Key.right><Key.right><Key.right><Key.right><Key.right><Key.right><Key.right><Key.right><Key.right><Key.right><Key.right><Key.right><Key.right><Key.right><Key.right><Key.right><Key.right><Key.right><Key.right><Key.right><Key.right><Key.right><Key.right><Key.right><Key.right><Key.right><Key.right><Key.right><Key.right><Key.right><Key.right><Key.right><Key.right><Key.right><Key.right><Key.right><Key.right><Key.right><Key.right><Key.right><Key.right><Key.right><Key.right><Key.right><Key.right><Key.right><Key.right><Key.right><Key.right><Key.right><Key.right><Key.right><Key.right><Key.right><Key.right><Key.right><Key.right><Key.right><Key.right><Key.right><Key.right><Key.right><Key.right><Key.right><Key.right><Key.right><Key.right><Key.right><Key.right><Key.right><Key.right><Key.right><Key.right><Key.right><Key.right><Key.right><Key.right><Key.right><Key.right><Key.right><Key.right><Key.right><Key.right><Key.right><Key.right><Key.right><Key.right><Key.right><Key.right><Key.right><Key.right><Key.right><Key.right><Key.right><Key.right><Key.right><Key.right><Key.right><Key.right><Key.backspace><Key.left>d<Key.shift>{<Key.backspace><Key.shift>Phases<Key.enter><Key.end><Key.enter><Key.enter><Key.shift_r><Key.shift_r><Key.shift_r><Key.shift_r><Key.shift_r><Key.shift_r><Key.shift_r><Key.shift_r><Key.shift_r><Key.shift_r><Key.shift_r><Key.shift_r><Key.shift_r><Key.shift_r><Key.shift_r>(*<Key.space><Key.shift_r><Key.shift_r>Run<Key.space>the<Key.space>simulation<Key.space><Key.end><Key.enter>n<Key.shift_r>Steps=<Key.backspace><Key.space>=<Key.space><Key.shift_r>Round[total<Key.shift>Time/dt<Key.enter><Key.right>;<Key.enter>phases<Key.shift>Trajectory<Key.enter><Key.space>=<Key.space><Key.shift>Nest<Key.shift>List<Key.space><Key.backspace><Key.space><Key.backspace>[<Key.shift_r><Key.shift_r><Key.shift_r><Key.shift_r><Key.shift_r><Key.shift_r><Key.shift_r><Key.shift_r><Key.shift_r><Key.shift_r><Key.shift_r><Key.shift_r><Key.shift_r><Key.shift_r><Key.shift_r>#,<Key.space><Key.backspace><Key.backspace><Key.shift><Key.shift><Key.shift><Key.shift><Key.shift><Key.shift><Key.shift><Key.shift><Key.shift><Key.shift><Key.shift><Key.shift>+<Key.space>dt<Key.space><Key.shift><Key.shift><Key.shift><Key.shift><Key.shift><Key.shift><Key.shift><Key.shift><Key.shift><Key.shift><Key.shift><Key.shift><Key.shift><Key.shift><Key.shift><Key.shift><Key.shift><Key.shift><Key.shift><Key.shift><Key.shift><Key.shift><Key.shift><Key.shift><Key.shift><Key.shift><Key.shift><Key.shift><Key.shift><Key.shift><Key.shift><Key.shift><Key.shift><Key.shift><Key.shift><Key.shift><Key.shift><Key.shift><Key.shift><Key.shift><Key.shift><Key.shift><Key.shift><Key.shift><Key.shift><Key.shift><Key.shift><Key.shift><Key.shift><Key.shift><Key.shift><Key.shift><Key.shift><Key.shift>*<Key.space>d<Key.backspace>kuramoto<Key.shift>Model<Key.enter><Key.left><Key.left><Key.left><Key.left><Key.left><Key.left><Key.left><Key.left><Key.left><Key.left><Key.left><Key.left><Key.left><Key.left><Key.left><Key.left><Key.left><Key.left><Key.left><Key.left><Key.left><Key.right><Key.right><Key.right><Key.right><Key.right><Key.right><Key.right><Key.right><Key.right><Key.right><Key.right><Key.right><Key.right><Key.right><Key.right><Key.right><Key.right><Key.right><Key.right><Key.right><Key.right><Key.right><Key.space>[<Key.shift_r>#<Key.right><Key.space><Key.shift_r><Key.shift_r><Key.shift_r><Key.shift_r><Key.shift_r><Key.shift_r><Key.shift_r><Key.shift_r><Key.shift_r><Key.shift_r><Key.shift_r><Key.shift_r><Key.shift_r><Key.shift_r><Key.shift_r><Key.shift_r><Key.shift_r><Key.shift_r><Key.shift_r><Key.shift_r><Key.shift_r><Key.shift_r><Key.shift_r><Key.shift_r><Key.shift_r><Key.shift_r><Key.shift_r><Key.shift_r><Key.shift_r><Key.shift_r><Key.shift_r><Key.shift_r><Key.shift_r><Key.shift_r><Key.shift_r><Key.shift_r><Key.shift_r><Key.shift_r><Key.shift_r><Key.shift_r><Key.shift_r><Key.shift_r><Key.shift_r><Key.shift_r><Key.shift_r><Key.shift_r><Key.shift_r><Key.shift_r><Key.shift_r><Key.shift_r><Key.shift_r><Key.shift_r><Key.shift_r><Key.shift_r><Key.shift_r>%<Key.backspace><Key.shift_r>&,<Key.space>initial<Key.shift>Phases,n<Key.backspace><Key.space>nsteps<Key.enter><Key.right>;<Key.enter><Key.enter><Key.shift_r><Key.shift_r><Key.shift_r><Key.shift_r><Key.shift_r><Key.shift_r>(*<Key.space><Key.shift>Plot<Key.space>the<Key.space>phases<Key.space>oh<Key.backspace>f<Key.space>the<Key.space>oscillators<Key.space>over<Key.space>time<Key.space><Key.end><Key.enter><Key.shift_r>List<Key.space><Key.backspace><Key.shift>Line<Key.shift><Key.shift><Key.shift><Key.shift><Key.shift><Key.shift>Plot<Key.enter><Key.space><Key.backspace>[<Key.shift_r>Ta<Key.backspace>ranspose[phase<Key.shift_r><Key.shift_r><Key.shift_r>Tr<Key.enter><Key.right>,<Key.space><Key.shift>Plot<Key.shift_r>Range<Key.enter><Key.shift_r>All<Key.enter>,<Key.space><Key.shift>Plot<Key.shift>Label<Key.enter><Key.shift>"<Key.shift_r><Key.shift_r><Key.shift_r><Key.shift_r><Key.shift_r><Key.shift_r><Key.shift_r><Key.shift_r><Key.shift_r><Key.shift_r><Key.shift_r>Oscillator<Key.space>p<Key.backspace><Key.shift><Key.shift>Phases<Key.space>vs.<Key.space><Key.shift>Time<Key.right>,<Key.space><Key.shift_r>Axes<Key.shift>Label<Key.enter><Key.shift><Key.shift>{<Key.shift>"<Key.shift_r><Key.shift_r><Key.shift_r><Key.shift_r><Key.shift_r><Key.shift_r><Key.shift_r><Key.shift_r><Key.shift_r><Key.shift_r><Key.shift_r>Time<Key.right>,<Key.shift>"<Key.shift>Phase<Key.right><Key.right>k,<Key.backspace><Key.backspace>,<Key.space><Key.shift>Plotlegend<Key.enter><Key.shift_r>Ranage<Key.backspace><Key.backspace><Key.backspace>ge[n<Key.shift>Oscillatorss<Key.right>,<Key.left><Key.left><Key.left><Key.left><Key.left><Key.left><Key.left><Key.left><Key.left><Key.left><Key.left><Key.left><Key.left><Key.left><Key.left><Key.left><Key.left><Key.left><Key.left><Key.left><Key.left><Key.left><Key.left><Key.space><Key.right><Key.right><Key.right><Key.right><Key.right><Key.right><Key.right><Key.right><Key.right><Key.right><Key.right><Key.right><Key.right><Key.right><Key.right><Key.right><Key.right><Key.right><Key.right><Key.right><Key.right><Key.backspace><Key.right><Key.right><Key.space><Key.enter><Key.enter><Key.up>plot<Key.backspace><Key.backspace><Key.backspace><Key.backspace><Key.shift>Plot<Key.shift_r>Style<Key.enter><Key.space><Key.shift_r>Automatic,<Key.space><Key.shift><Key.shift><Key.shift><Key.shift><Key.shift><Key.shift><Key.shift><Key.shift><Key.shift><Key.shift><Key.shift><Key.shift><Key.shift><Key.shift><Key.shift><Key.shift><Key.shift><Key.shift><Key.shift><Key.shift><Key.shift>(*<Key.space><Key.shift_r>Automatically<Key.space>choose<Key.space>line<Key.space>styles/<Key.space>colors<Key.right><Key.right><Key.space>p<Key.backspace><Key.shift>Plot<Key.shift>Theem<Key.backspace><Key.backspace>me<Key.enter><Key.shift>"<Key.shift_r>Detai<Key.enter>,<Key.space><Key.shift><Key.shift><Key.shift><Key.shift><Key.shift><Key.shift><Key.shift><Key.shift><Key.shift><Key.shift><Key.shift><Key.shift><Key.shift><Key.shift><Key.shift><Key.shift><Key.shift><Key.shift><Key.shift><Key.shift><Key.shift><Key.shift><Key.shift><Key.shift><Key.shift><Key.shift><Key.shift><Key.shift>(*<Key.shift><Key.space><Key.shift>Use<Key.space>s<Key.backspace>a<Key.space>detailed<Key.space>plot<Key.space>theme<Key.space><Key.right><Key.right><Key.space><Key.shift_r>Frame<Key.enter><Key.shift_r>True<Key.enter>,<Key.space><Key.shift><Key.shift><Key.shift><Key.shift><Key.shift>(*<Key.space><Key.shift_r>Add<Key.space>a<Key.space>fro<Key.backspace>ame<Key.space>atound<Key.backspace><Key.backspace><Key.backspace><Key.backspace><Key.backspace><Key.backspace>ara<Key.backspace>ound<Key.space>the<Key.space>plt<Key.backspace>ot<Key.space><Key.end><Key.enter>f<Key.backspace><Key.shift_r>Frame<Key.shift>Label<Key.enter><Key.shift><Key.shift><Key.shift><Key.shift><Key.shift><Key.shift><Key.shift><Key.shift><Key.shift><Key.shift><Key.shift><Key.shift><Key.shift><Key.shift><Key.shift><Key.shift><Key.space><Key.shift>{<Key.space><Key.shift><Key.backspace><Key.shift>"<Key.space><Key.backspace><Key.shift>Time<Key.shift><Key.shift>(s<Key.shift>)<Key.right>,<Key.space><Key.shift>"<Key.shift><Key.shift>Phase<Key.space><Key.shift><Key.shift><Key.shift><Key.shift><Key.shift>(radians<Key.shift>)<Key.right><Key.right>,<Key.space><Key.shift>(*<Key.space><Key.shift_r>Customized<Key.space>frame<Key.space>labels<Key.end><Key.enter>g<Key.backspace><Key.shift_r>Grid<Key.shift>Line<Key.enter><Key.shift_r><Key.shift_r><Key.shift_r><Key.shift_r>Automatic<Key.enter>,<Key.space><Key.shift>(*<Key.space><Key.shift_r>Add<Key.space>gridlins<Key.backspace>es<Key.space><Key.end><Key.space><Key.shift_r>Grid<Key.shift>Lines<Key.shift_r>Style<Key.enter><Key.space><Key.shift_r>Directive<Key.enter>m<Key.space><Key.backspace><Key.backspace>,<Key.space><Key.shift>(*<Key.space><Key.shift_r>Cutomized<Key.space>gridlines<Key.space>styel<Key.backspace><Key.backspace>les<Key.down><Key.up><Key.end><Key.enter><Key.shift_r>Epilog<Key.enter><Key.shift><Key.shift><Key.shift><Key.shift><Key.shift><Key.shift><Key.shift><Key.shift><Key.shift><Key.shift><Key.shift><Key.shift><Key.shift><Key.shift><Key.shift><Key.shift><Key.shift><Key.shift><Key.shift><Key.shift><Key.shift>{(*<Key.space><Key.shift_r>Add<Key.space>additional<Key.space>graphice<Key.backspace>s<Key.space>element<Key.space><Key.backspace>s<Key.right><Key.right><Key.right><Key.left><Key.shift_r><Key.space><Key.shift_r><Key.shift_r><Key.shift_r>Text[<Key.shift>"<Key.shift_r>Simulatiion<Key.backspace><Key.backspace><Key.backspace>pn<Key.backspace><Key.backspace>on<Key.space><Key.shift>Parameters<Key.right>.<Key.space><Key.backspace><Key.backspace>,<Key.space><Key.shift>{8,4<Key.right><Key.right>,<Key.space><Key.shift_r>(*<Key.space><Key.shift_r><Key.shift_r><Key.shift_r><Key.shift_r><Key.shift_r><Key.shift_r><Key.shift_r><Key.shift_r><Key.shift_r>Text<Key.space><Key.shift_r>Annotation<Key.right><Key.right><Key.space><Key.shift_r>Arrow<Key.enter><Key.space>[<Key.shift>{{2,1<Key.right><Key.shift><Key.shift><Key.shift><Key.shift><Key.shift><Key.shift><Key.shift><Key.shift><Key.shift><Key.shift><Key.shift><Key.shift><Key.shift><Key.shift><Key.shift><Key.shift><Key.shift><Key.shift><Key.shift><Key.shift><Key.shift><Key.shift><Key.shift><Key.shift><Key.shift><Key.shift><Key.shift><Key.shift><Key.shift><Key.shift><Key.shift><Key.shift><Key.shift><Key.shift><Key.shift><Key.shift><Key.shift><Key.shift><Key.shift><Key.shift><Key.shift><Key.shift><Key.shift><Key.shift><Key.shift><Key.shift><Key.shift><Key.shift><Key.shift><Key.shift><Key.shift><Key.shift><Key.shift><Key.shift><Key.shift><Key.shift><Key.shift><Key.shift><Key.shift><Key.shift><Key.shift><Key.shift><Key.shift><Key.shift><Key.shift><Key.shift><Key.shift><Key.shift><Key.shift><Key.shift><Key.shift><Key.shift><Key.shift>{<Key.left>,<Key.right>3,2<Key.right><Key.right><Key.right><Key.left><Key.right>,<Key.space><Key.shift>(*<Key.space><Key.shift_r>Arrow<Key.space>annotation<Key.right><Key.right><Key.space><Key.shift_r><Key.shift_r><Key.shift_r><Key.shift_r><Key.shift_r><Key.shift_r>Red,<Key.enter><Key.shift_r>PO<Key.backspace>ointsize<Key.enter>[0.02<Key.right>.<Key.backspace>.<Key.backspace>,<Key.shift>{p<Key.backspace><Key.backspace><Key.shift><Key.shift><Key.shift><Key.shift><Key.shift><Key.shift><Key.shift><Key.shift><Key.shift><Key.shift><Key.shift><Key.shift><Key.shift><Key.shift><Key.shift><Key.shift><Key.shift><Key.shift><Key.shift><Key.shift><Key.shift><Key.shift><Key.shift><Key.shift><Key.shift><Key.shift>Pon<Key.backspace>om<Key.backspace><Key.backspace>int<Key.space>[<Key.shift>{20,3<Key.right><Key.right><Key.shift_r><Key.shift_r><Key.shift_r><Key.shift_r>(*<Key.space><Key.shift_r><Key.shift_r><Key.shift_r><Key.shift_r><Key.shift_r><Key.shift_r><Key.shift_r><Key.shift_r><Key.shift_r><Key.shift_r><Key.shift_r><Key.shift_r><Key.shift_r><Key.shift_r><Key.shift_r><Key.shift_r><Key.shift_r><Key.shift_r><Key.shift_r>Red<Key.space>point<Key.space>annotay<Key.backspace>to<Key.backspace>ion<Key.right><Key.down><Key.up><Key.up><Key.up><Key.up><Key.up><Key.up><Key.up><Key.up><Key.up><Key.up><Key.up><Key.up><Key.up><Key.up><Key.up><Key.up><Key.up><Key.left><Key.left><Key.left><Key.left><Key.left><Key.left><Key.left><Key.left><Key.left><Key.left><Key.left><Key.left><Key.left><Key.left><Key.left><Key.left><Key.left><Key.left><Key.left><Key.left><Key.left><Key.left><Key.left><Key.left><Key.shift_r><Key.enter><Key.enter>
Screenshot: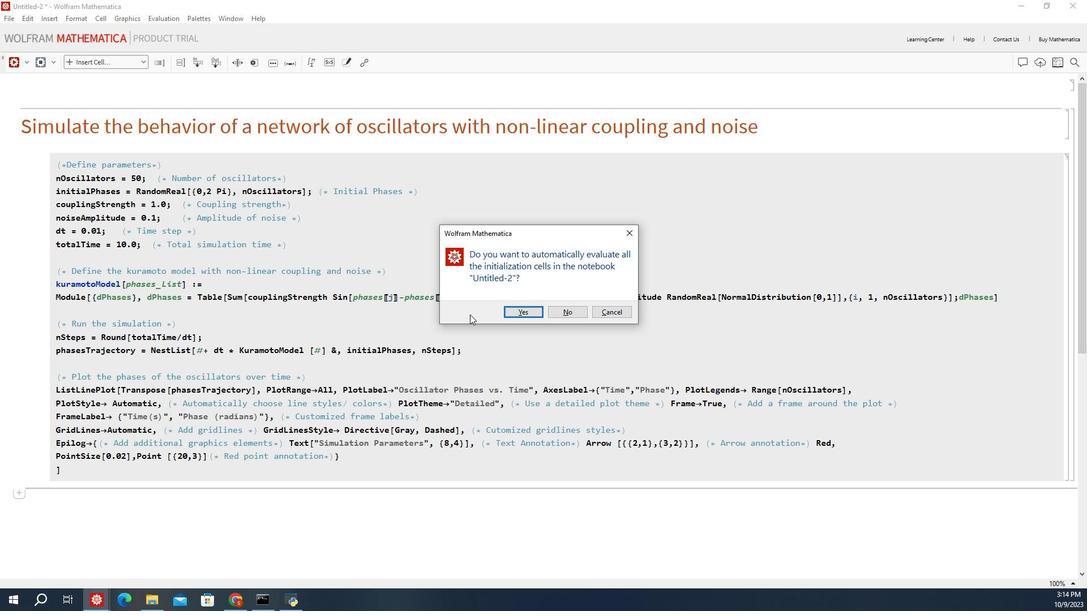 
Action: Mouse moved to (346, 276)
Screenshot: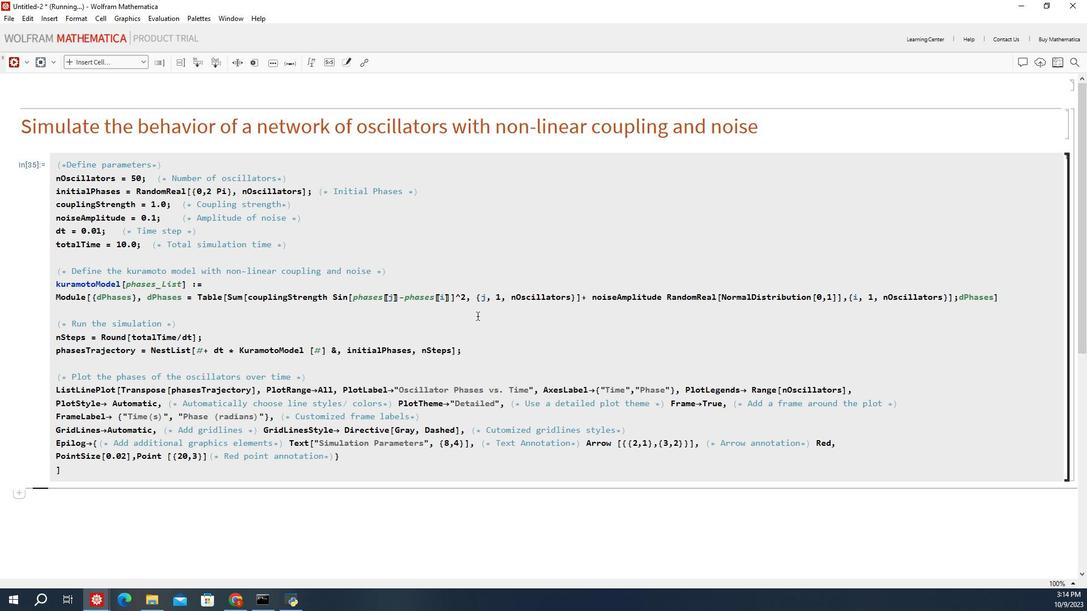 
Action: Mouse scrolled (346, 276) with delta (0, 0)
Screenshot: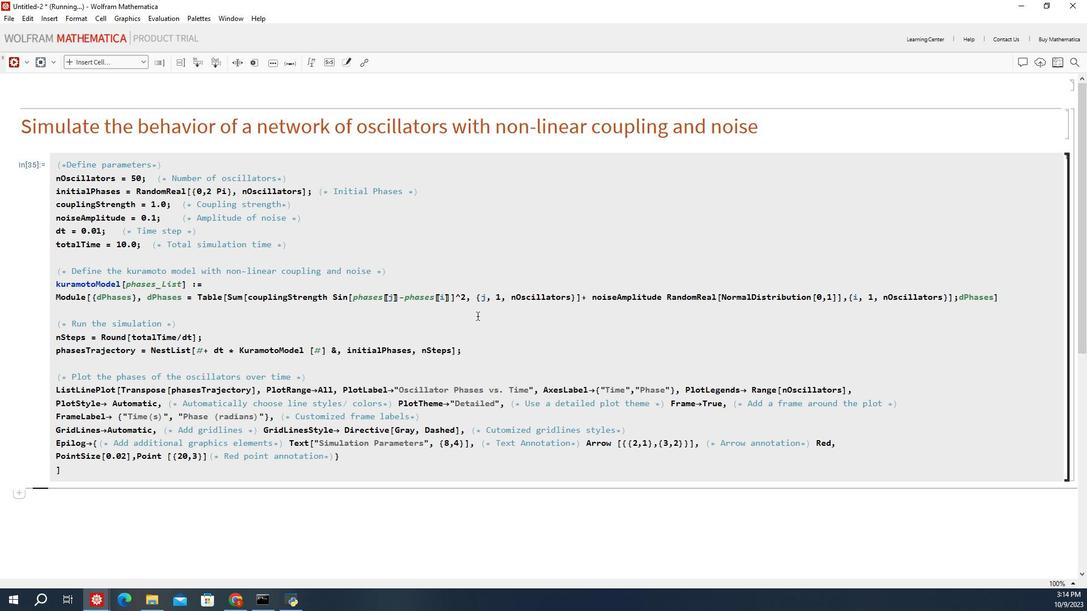 
Action: Mouse moved to (348, 265)
Screenshot: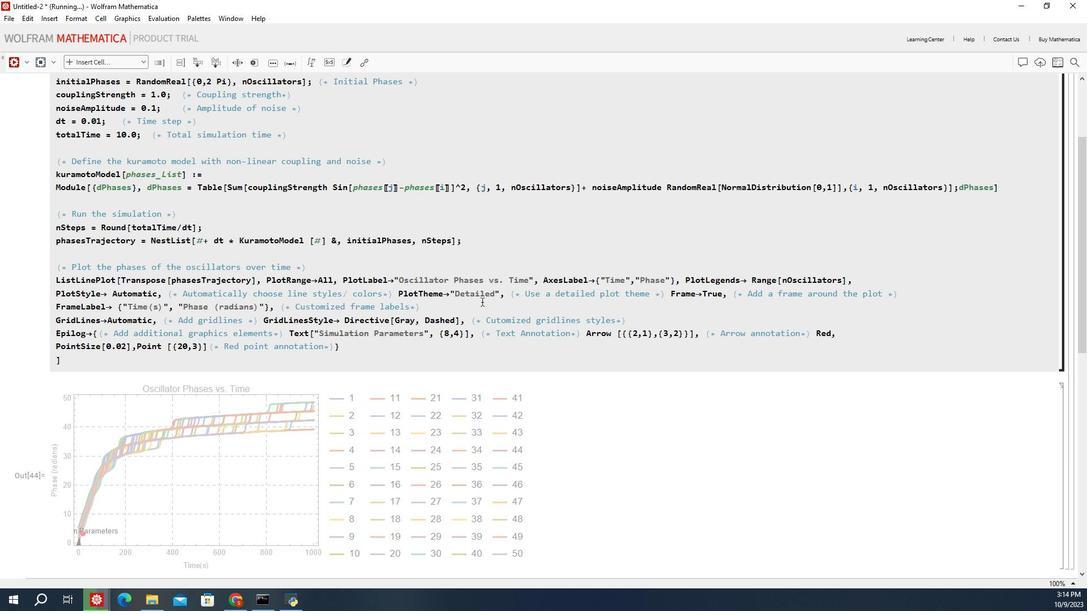 
Action: Mouse scrolled (348, 266) with delta (0, 0)
Screenshot: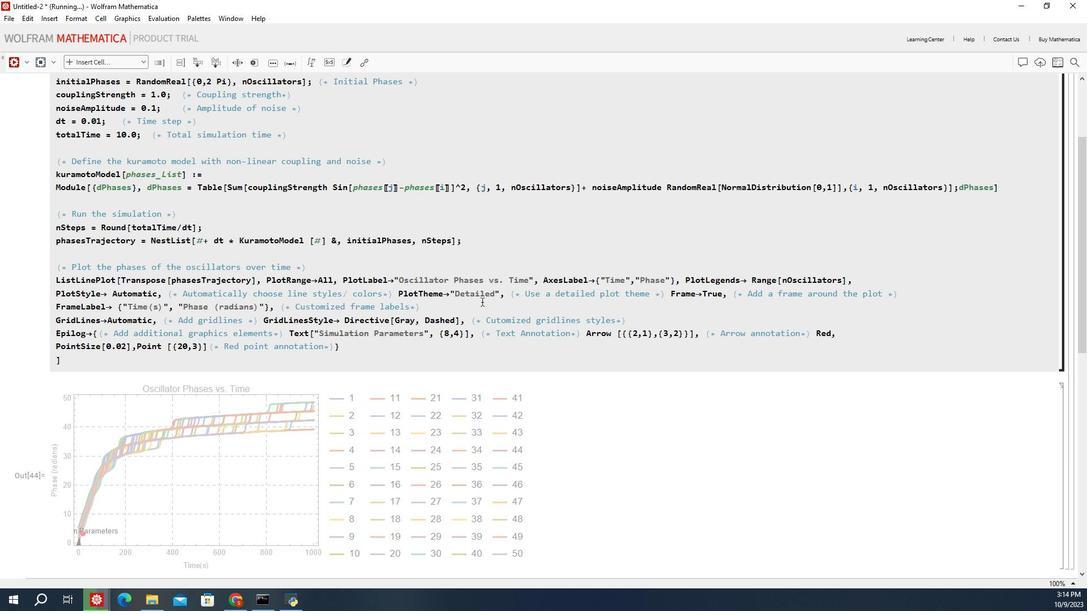 
Action: Mouse scrolled (348, 265) with delta (0, 0)
Screenshot: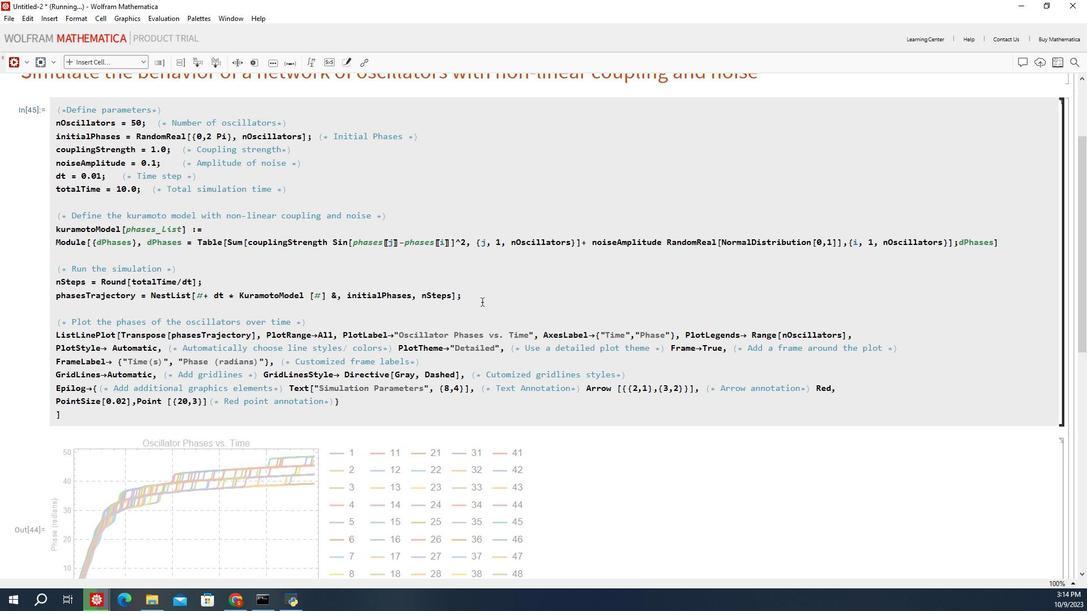 
Action: Mouse scrolled (348, 265) with delta (0, 0)
Screenshot: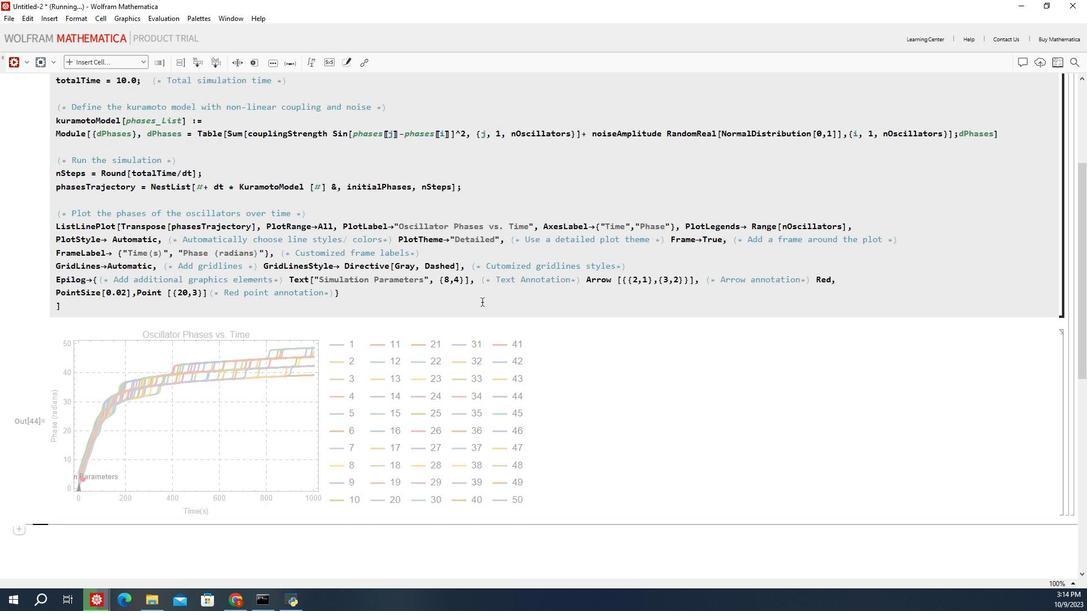 
Action: Mouse scrolled (348, 265) with delta (0, 0)
Screenshot: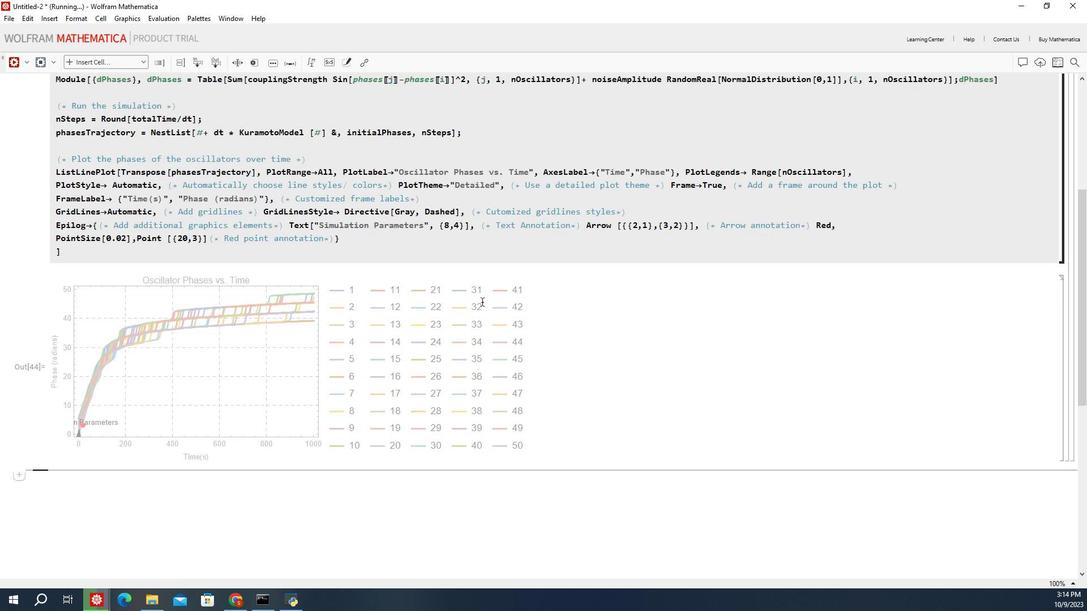 
Action: Mouse moved to (232, 308)
Screenshot: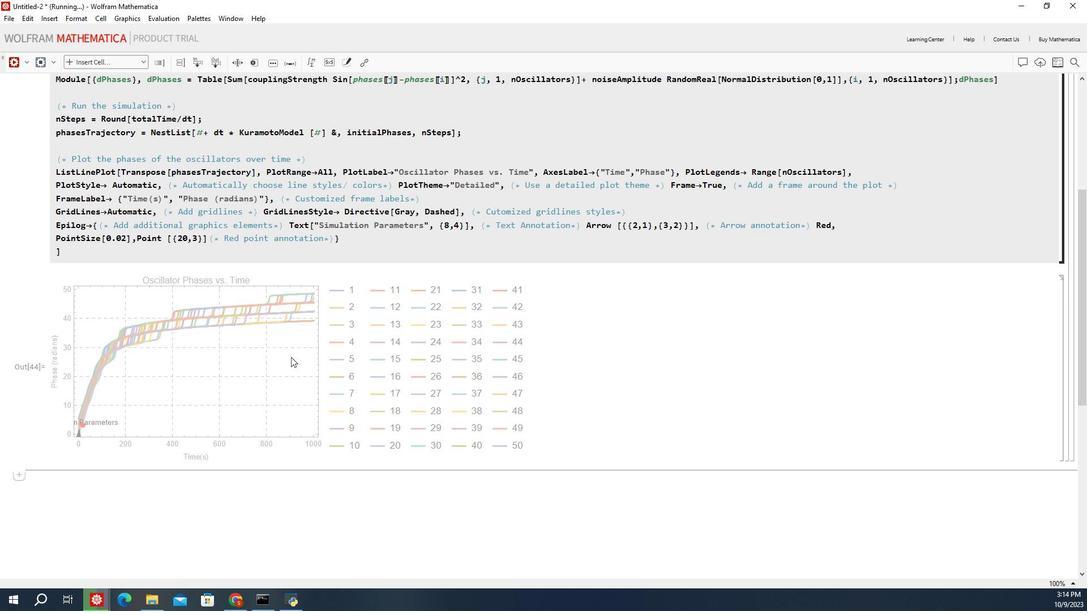 
Action: Mouse pressed left at (232, 308)
Screenshot: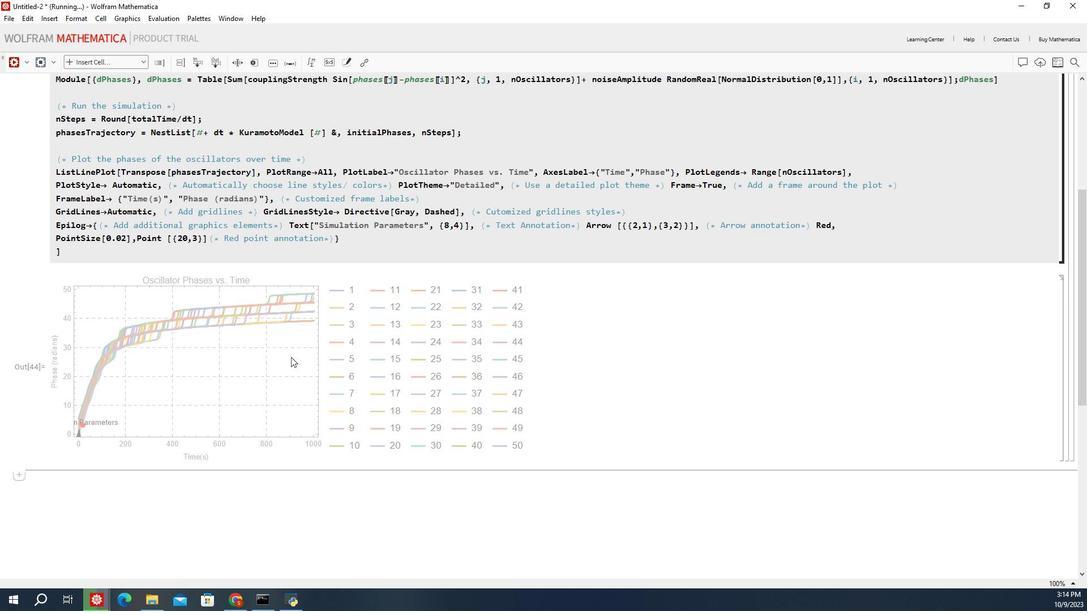 
Action: Mouse moved to (377, 225)
Screenshot: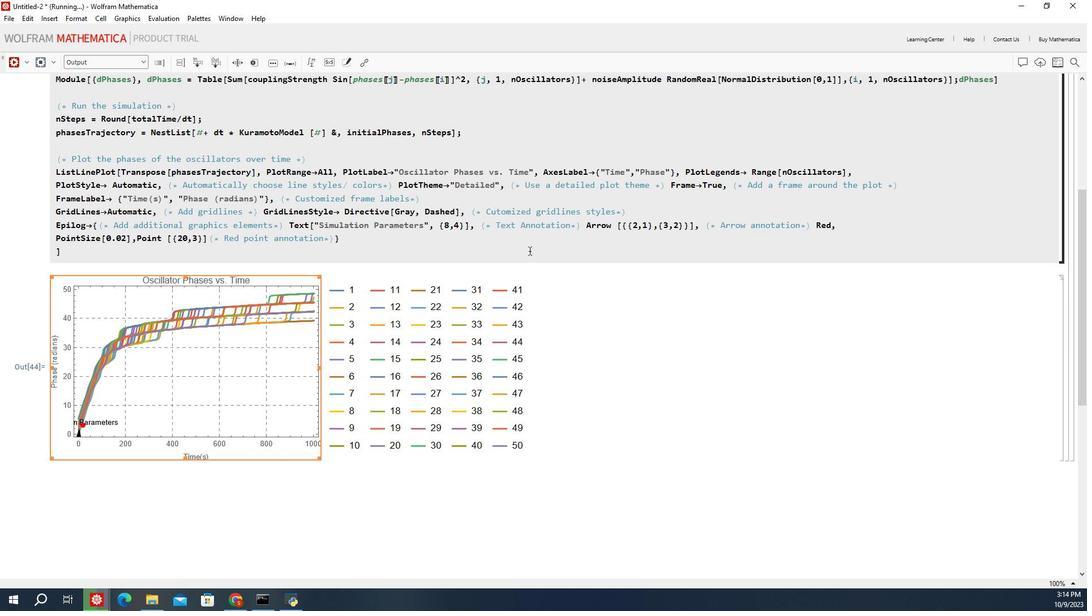 
Action: Mouse pressed left at (377, 225)
Screenshot: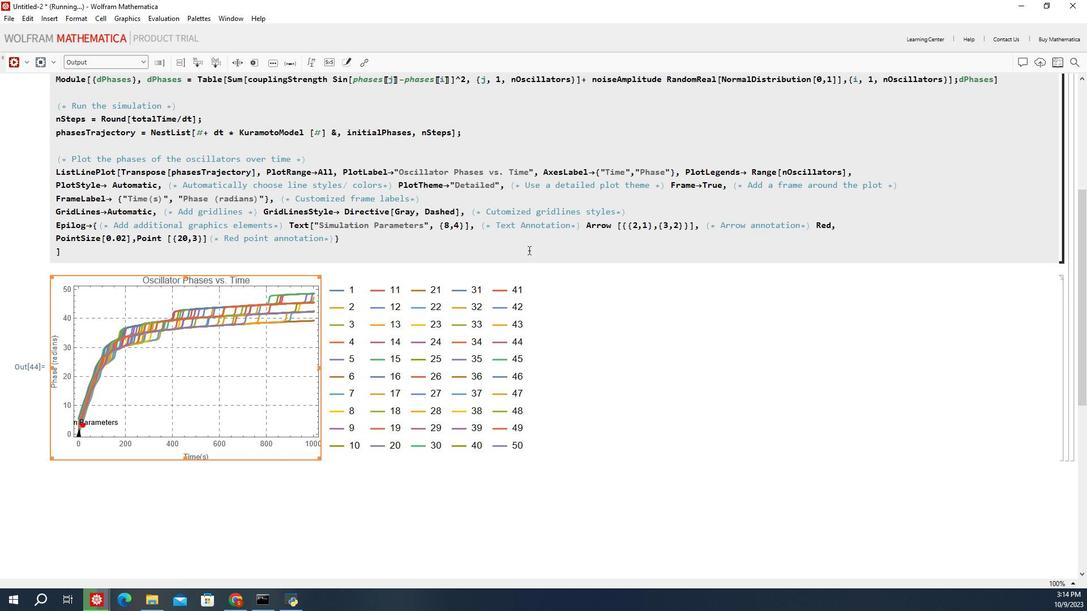 
Action: Mouse moved to (282, 290)
Screenshot: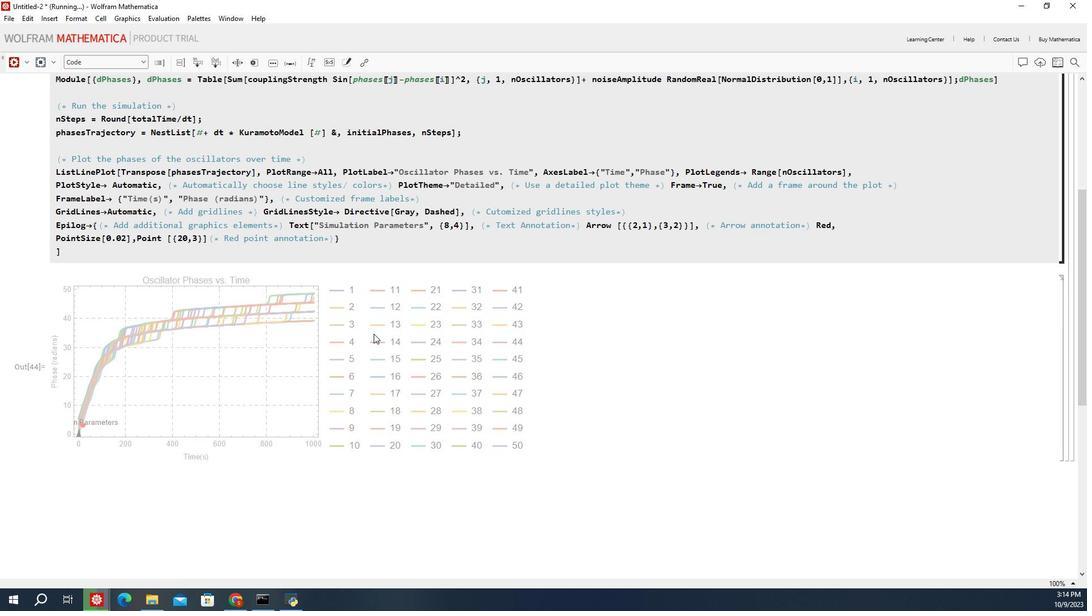 
Action: Mouse pressed left at (282, 290)
Screenshot: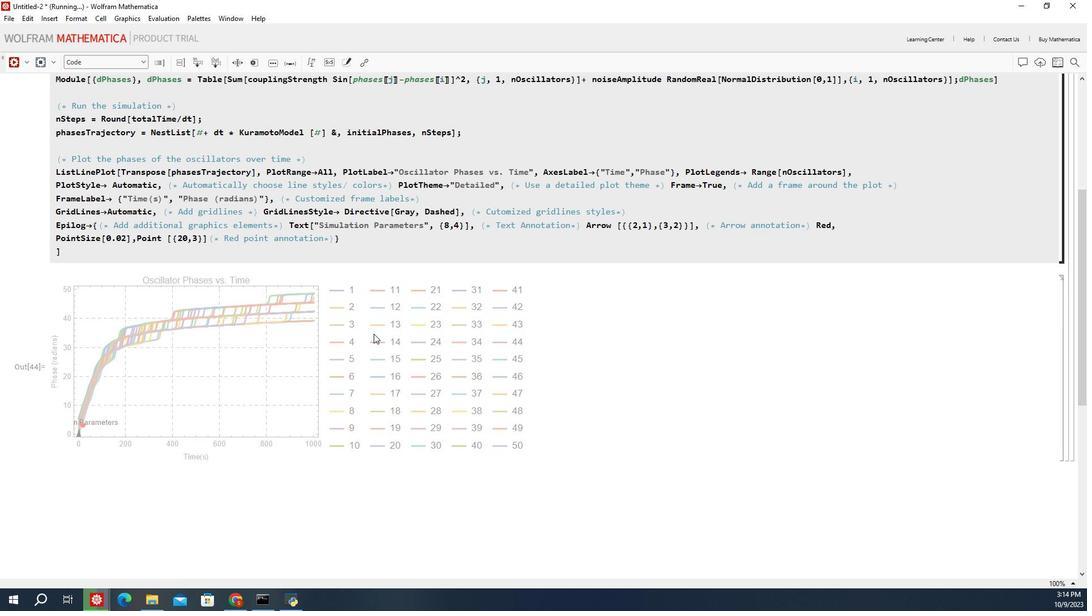 
Action: Mouse moved to (313, 303)
Screenshot: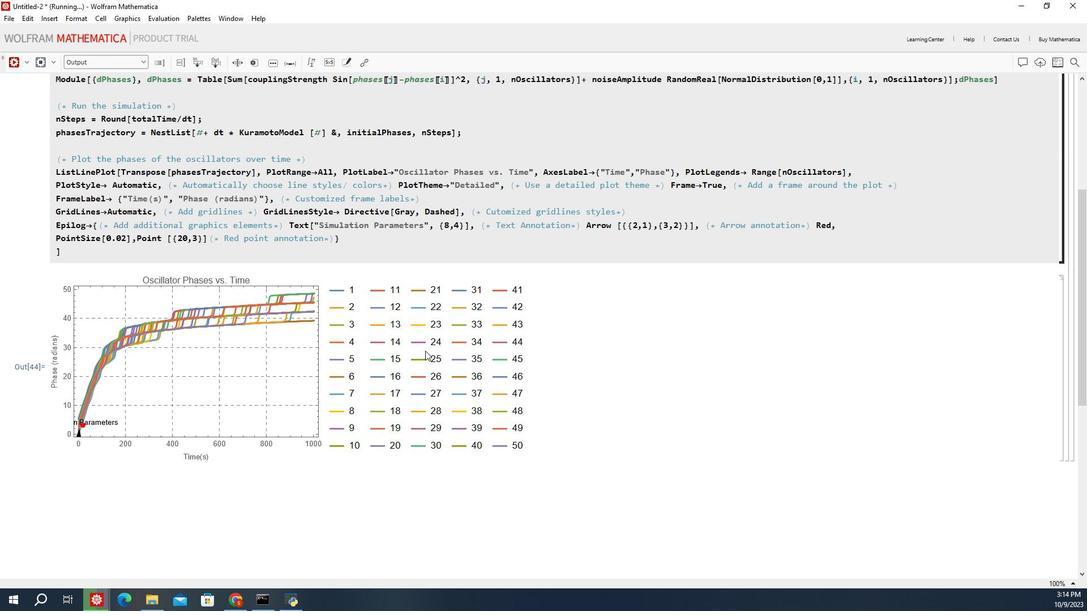 
